 Task: Create a due date automation trigger when advanced on, 2 hours after a card is due add fields without custom field "Resume" set to a number lower or equal to 1 and lower or equal to 10.
Action: Mouse moved to (1369, 105)
Screenshot: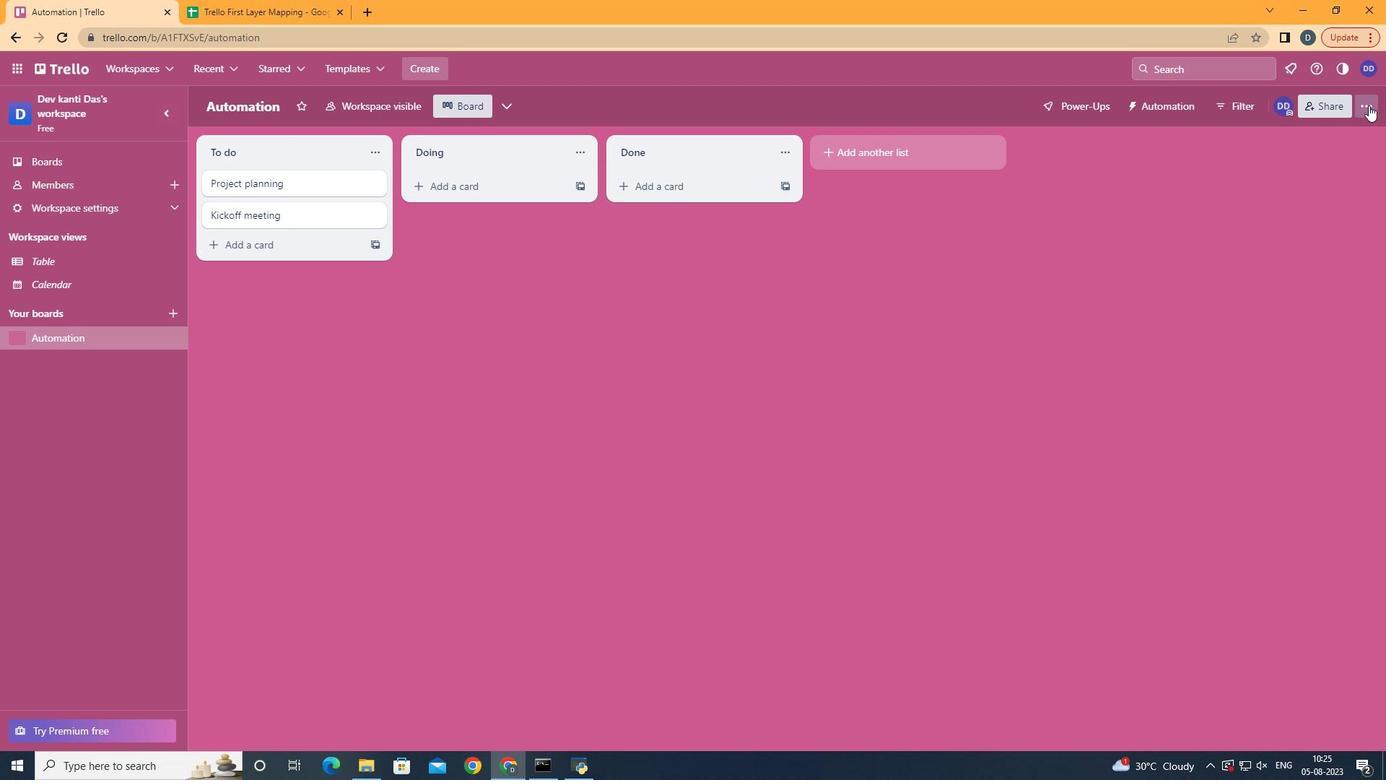 
Action: Mouse pressed left at (1369, 105)
Screenshot: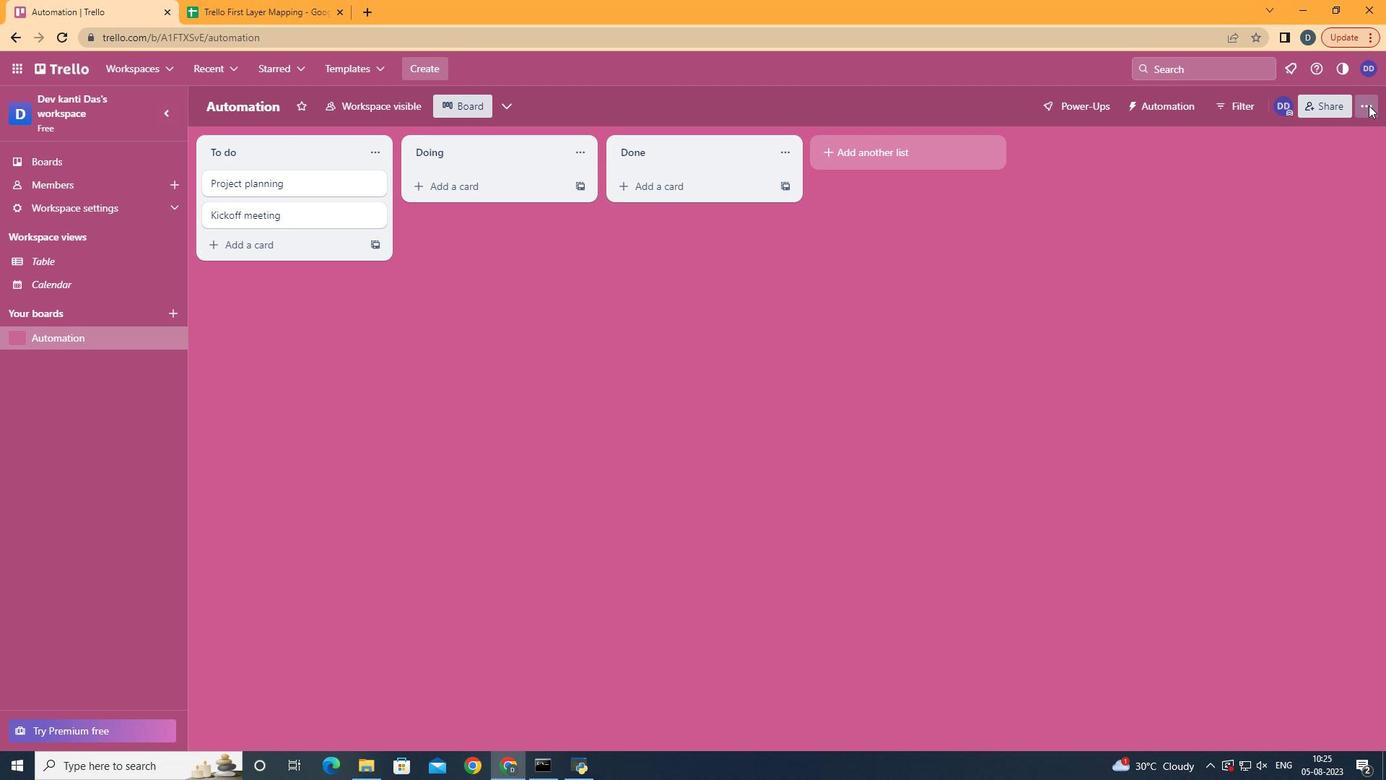 
Action: Mouse moved to (1251, 298)
Screenshot: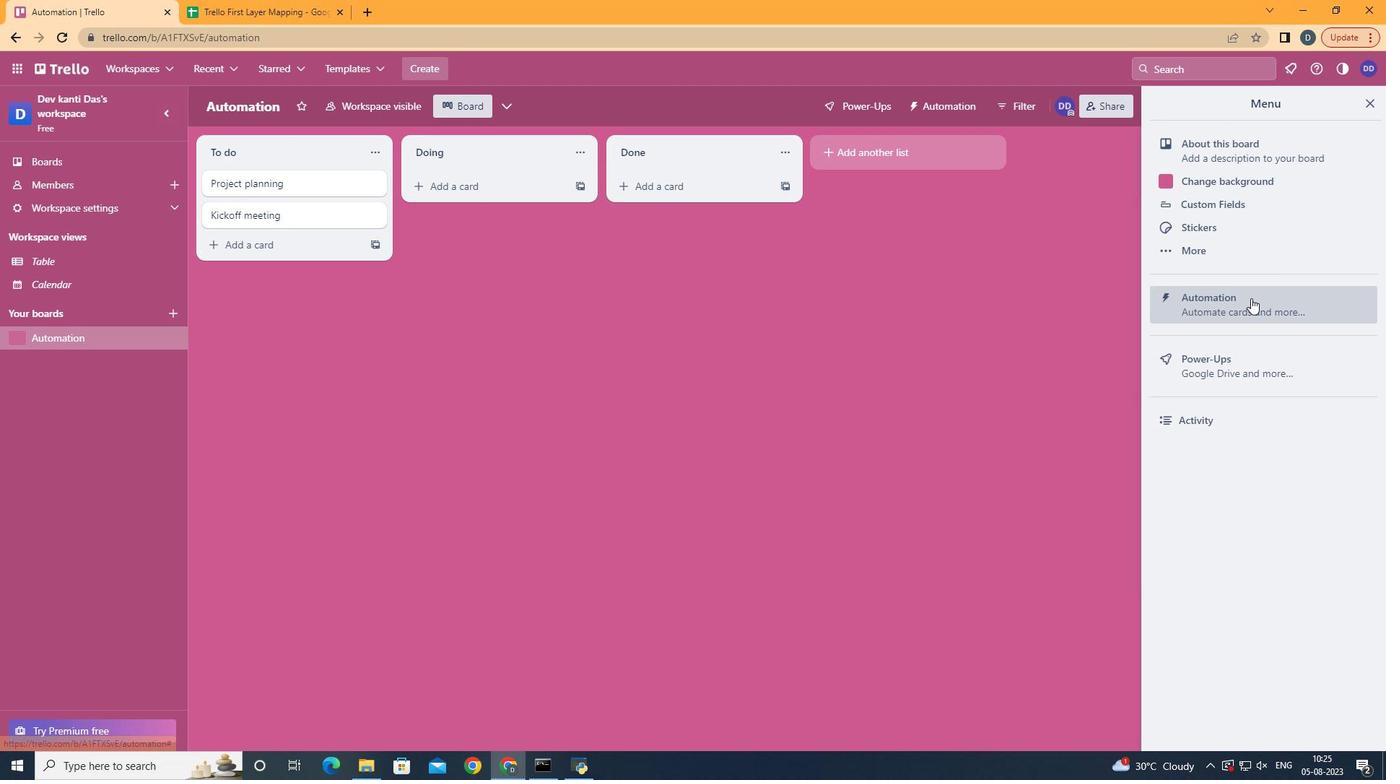 
Action: Mouse pressed left at (1251, 298)
Screenshot: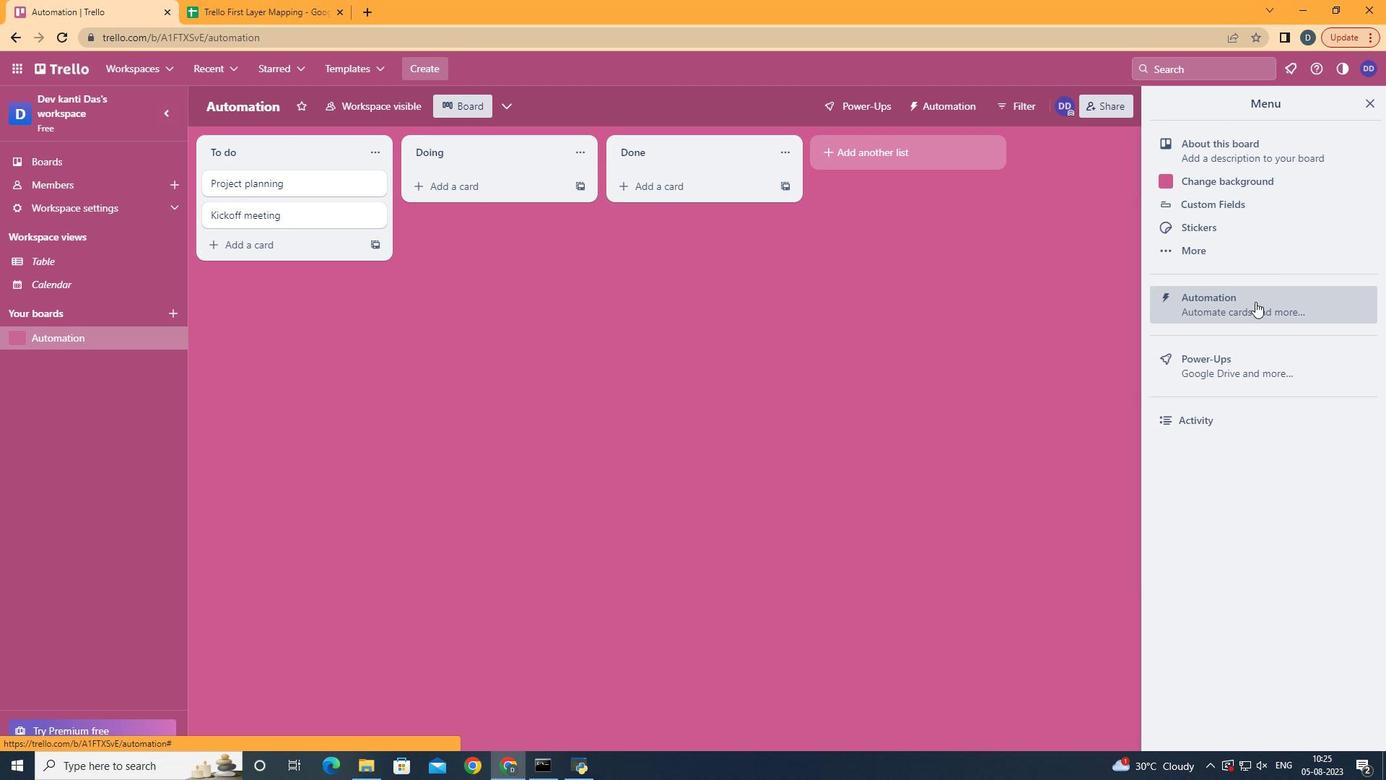 
Action: Mouse moved to (242, 299)
Screenshot: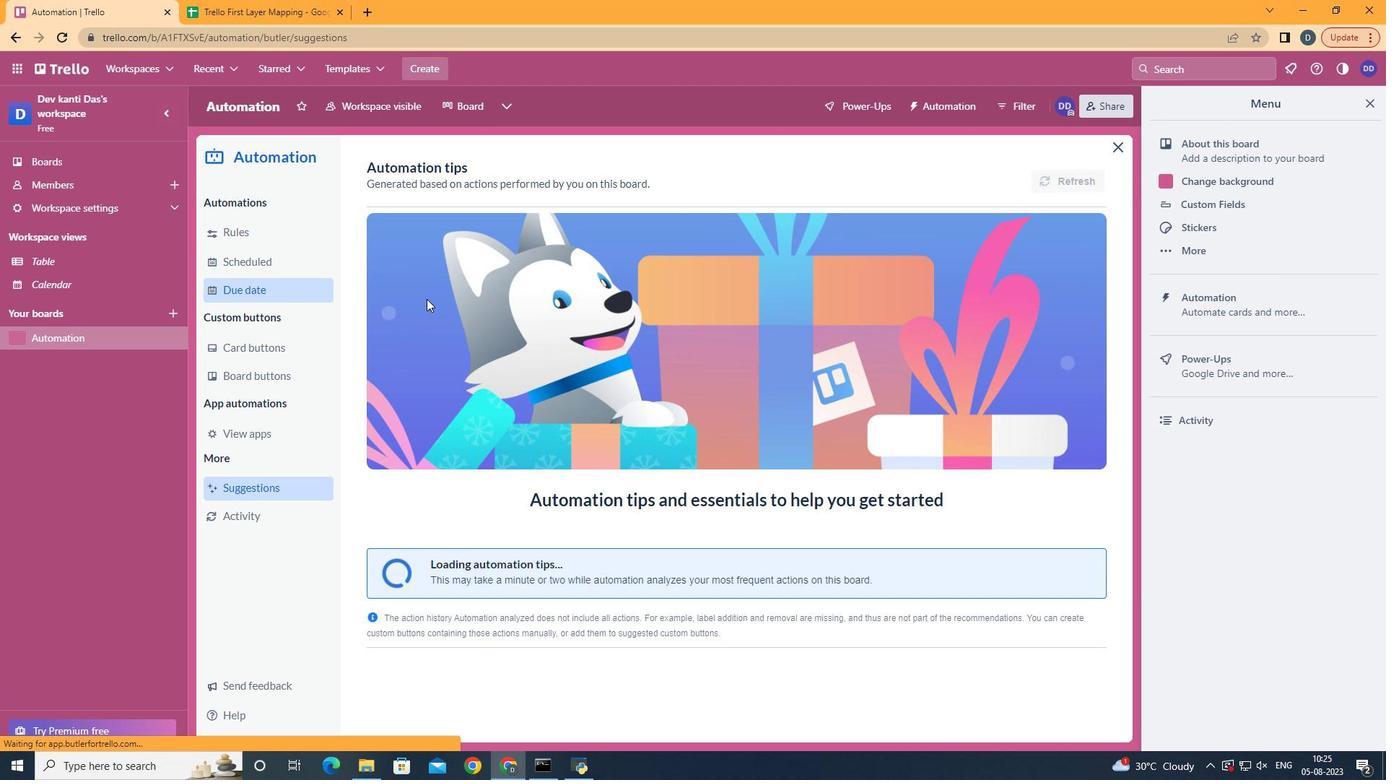 
Action: Mouse pressed left at (242, 299)
Screenshot: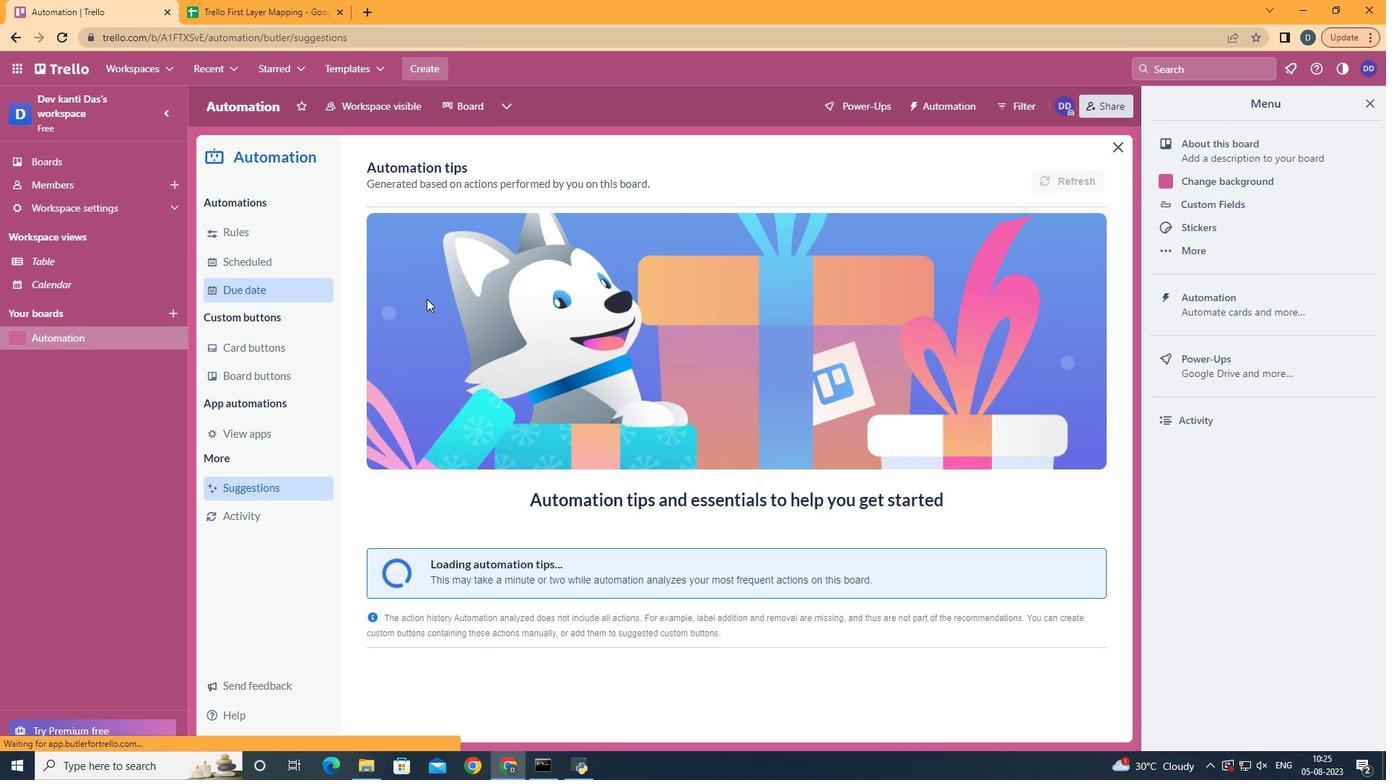 
Action: Mouse moved to (1032, 158)
Screenshot: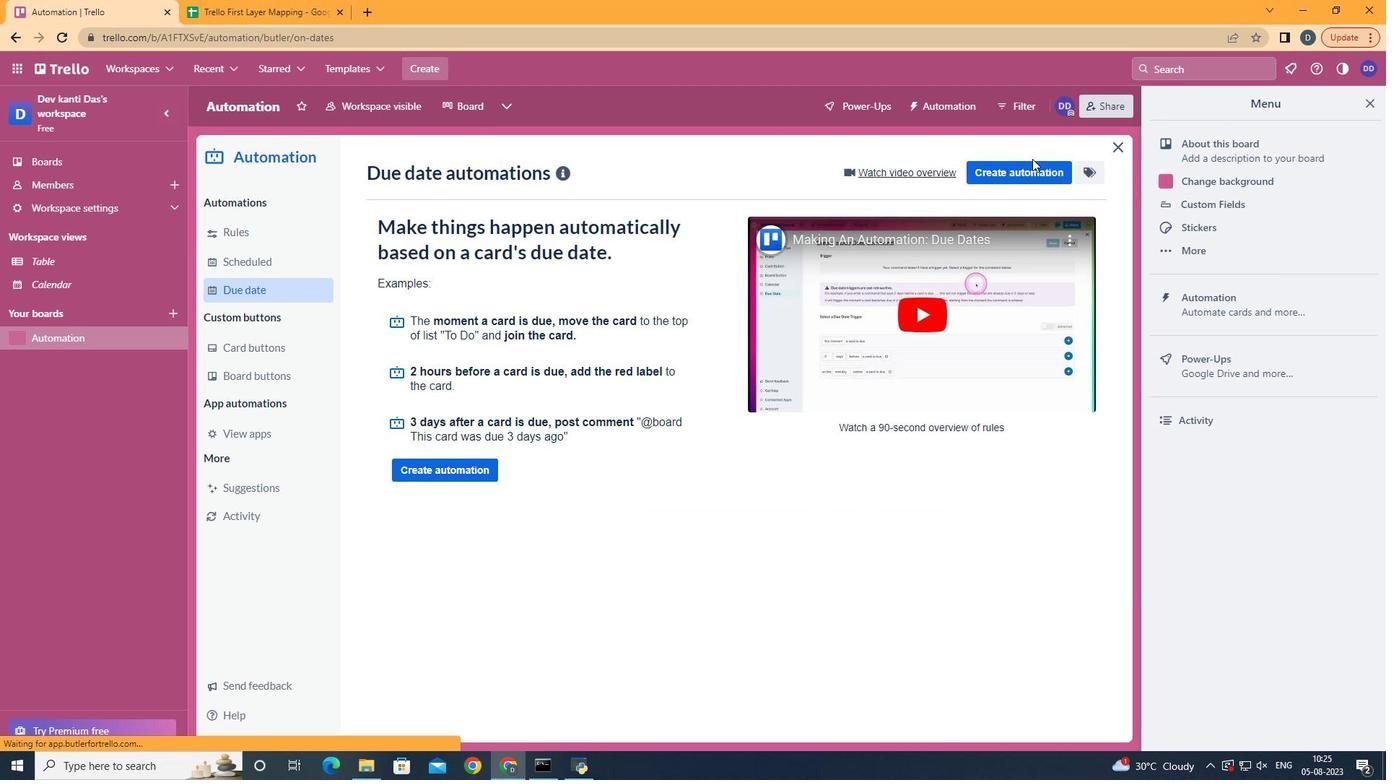 
Action: Mouse pressed left at (1032, 158)
Screenshot: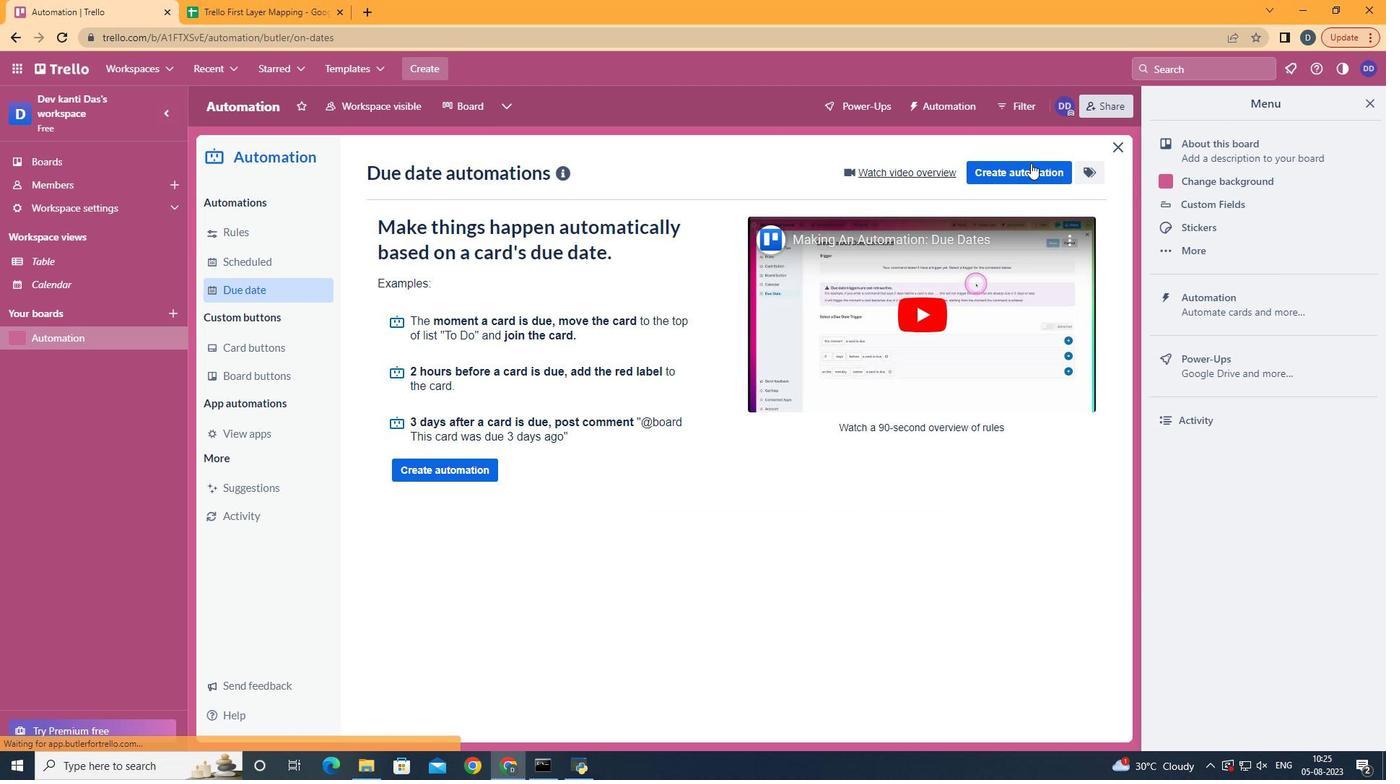 
Action: Mouse moved to (1030, 163)
Screenshot: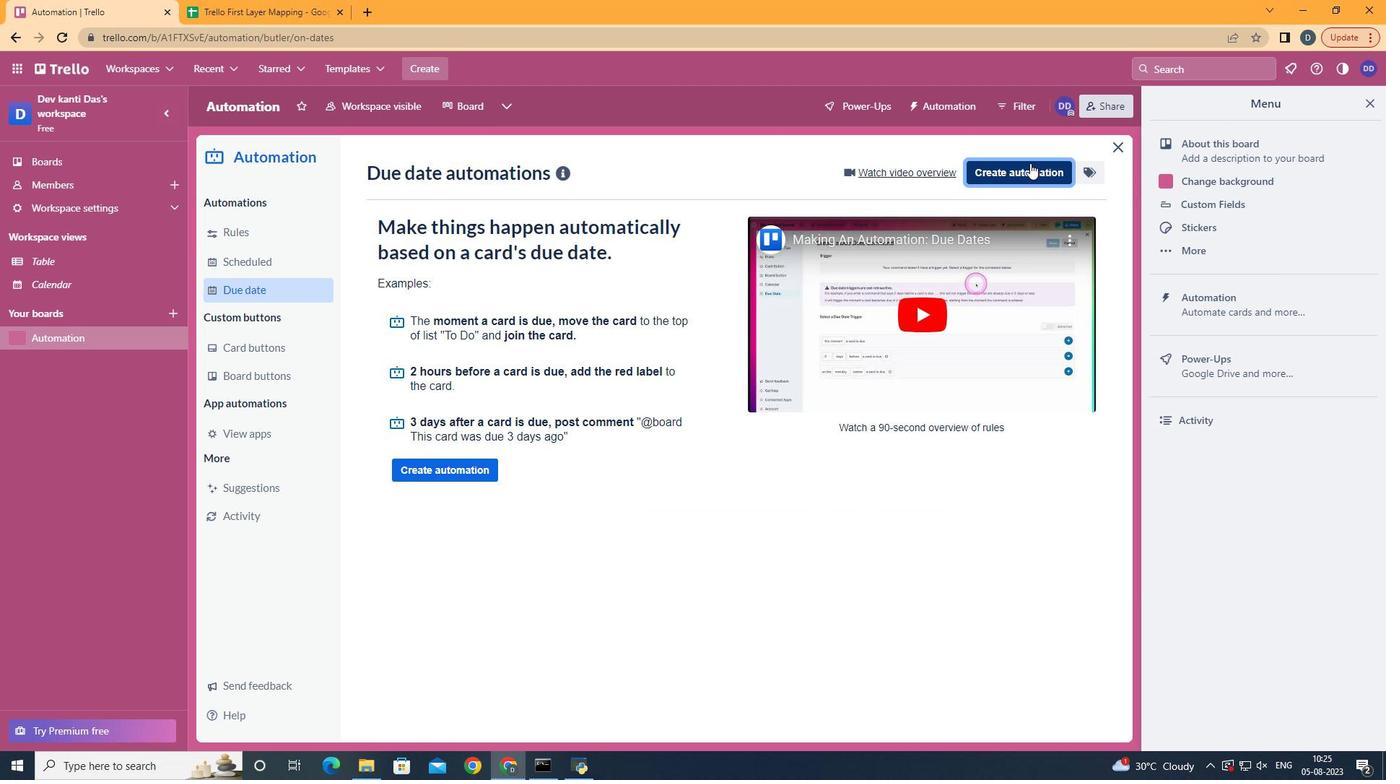 
Action: Mouse pressed left at (1030, 163)
Screenshot: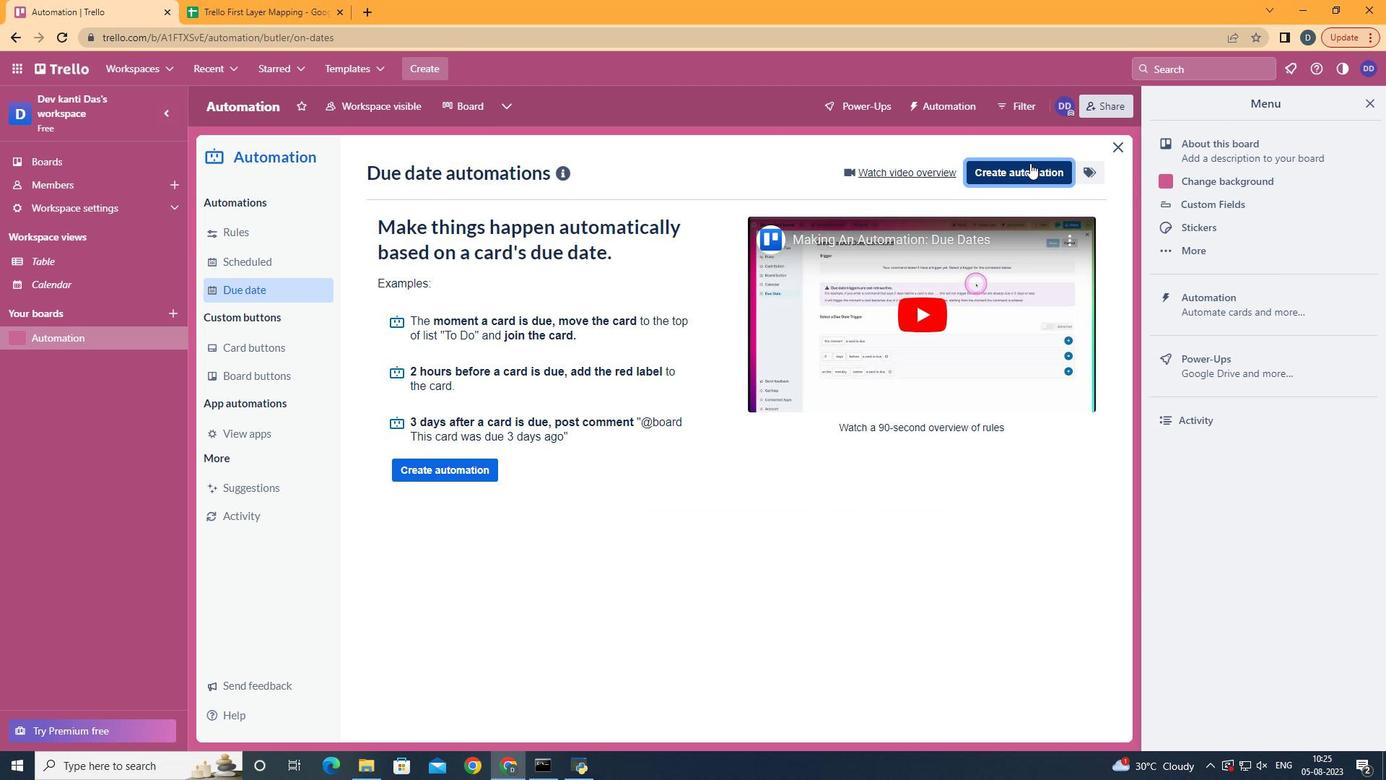 
Action: Mouse moved to (752, 309)
Screenshot: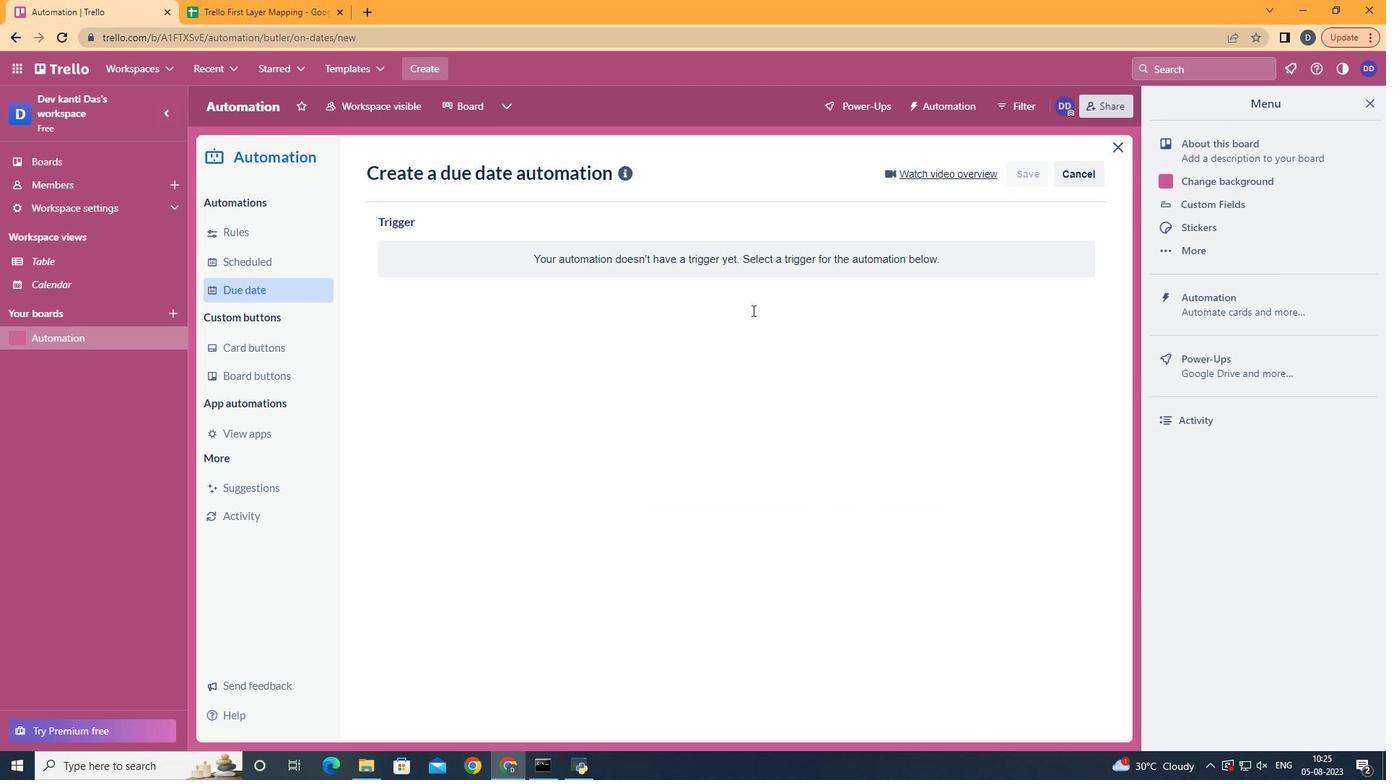 
Action: Mouse pressed left at (752, 309)
Screenshot: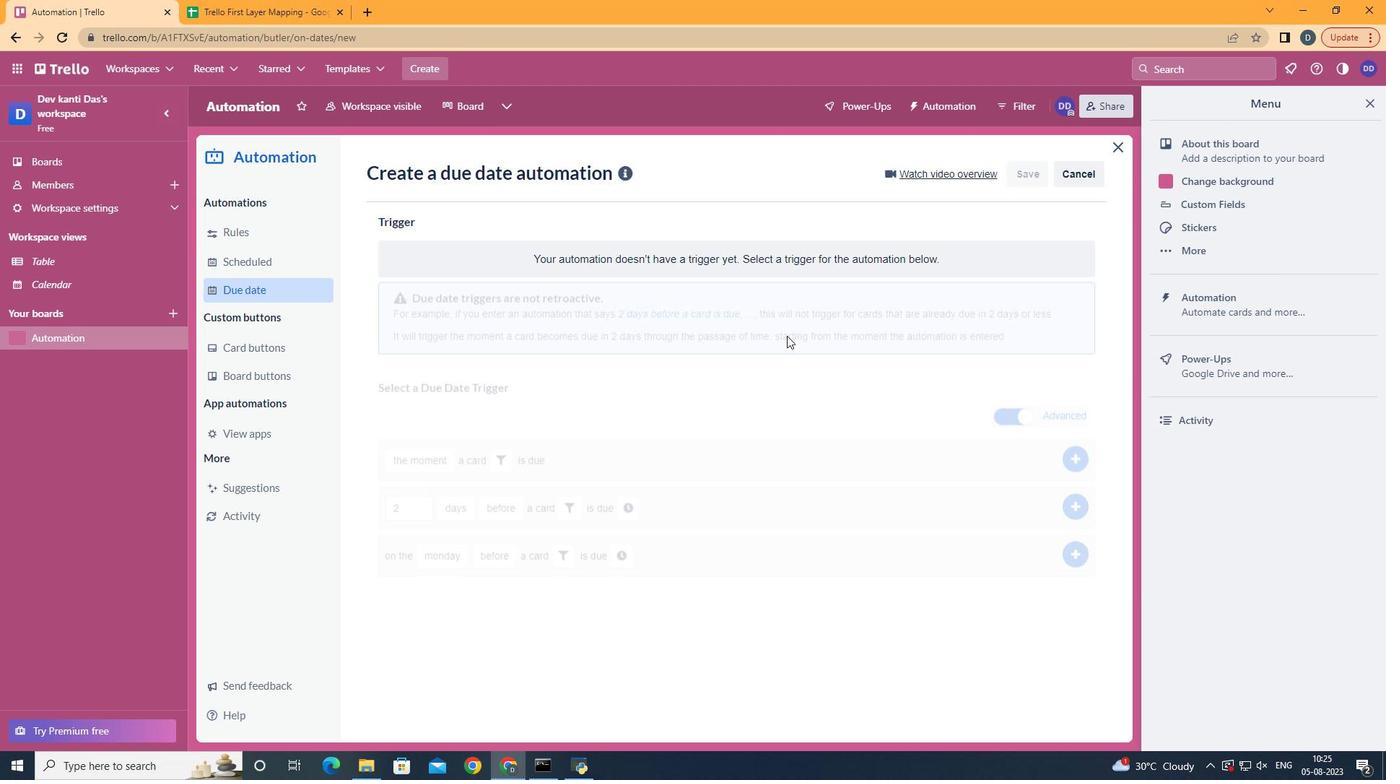 
Action: Mouse moved to (472, 617)
Screenshot: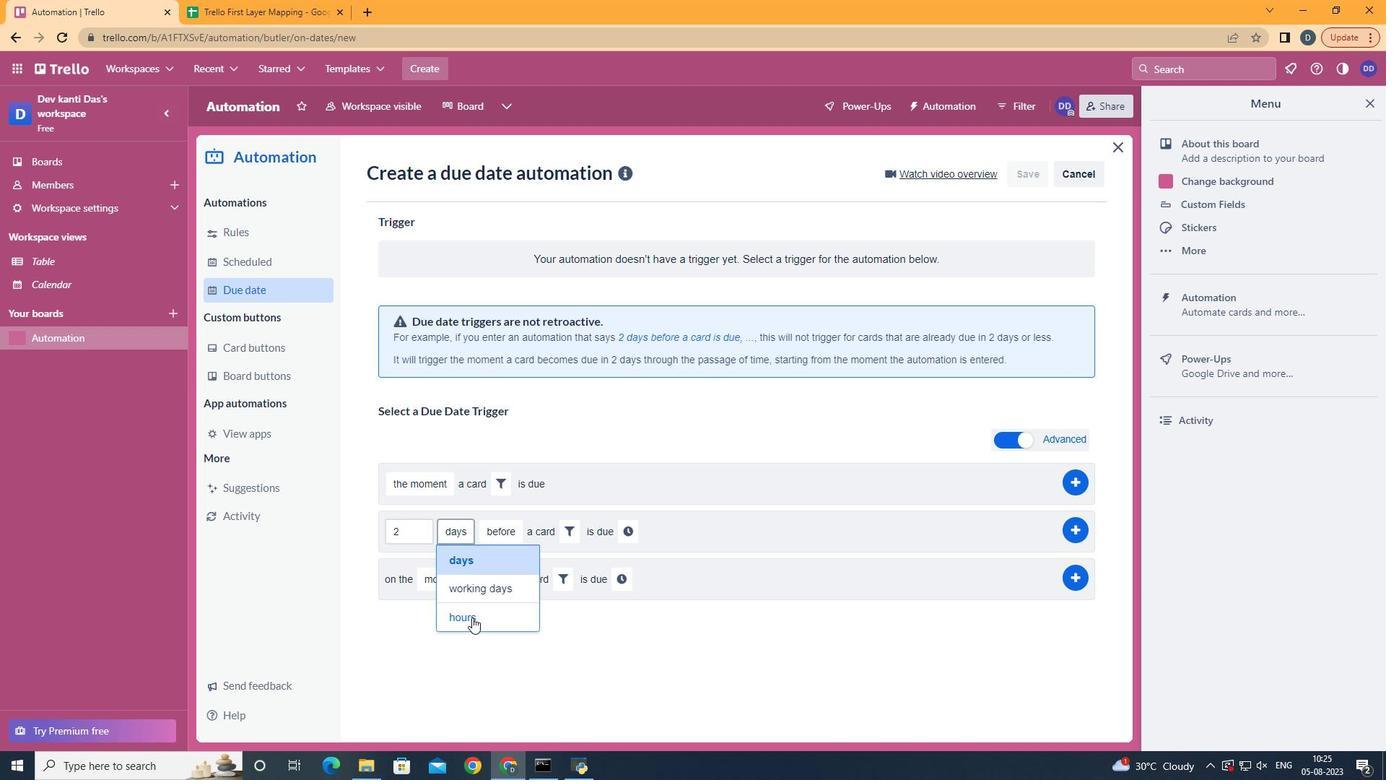 
Action: Mouse pressed left at (472, 617)
Screenshot: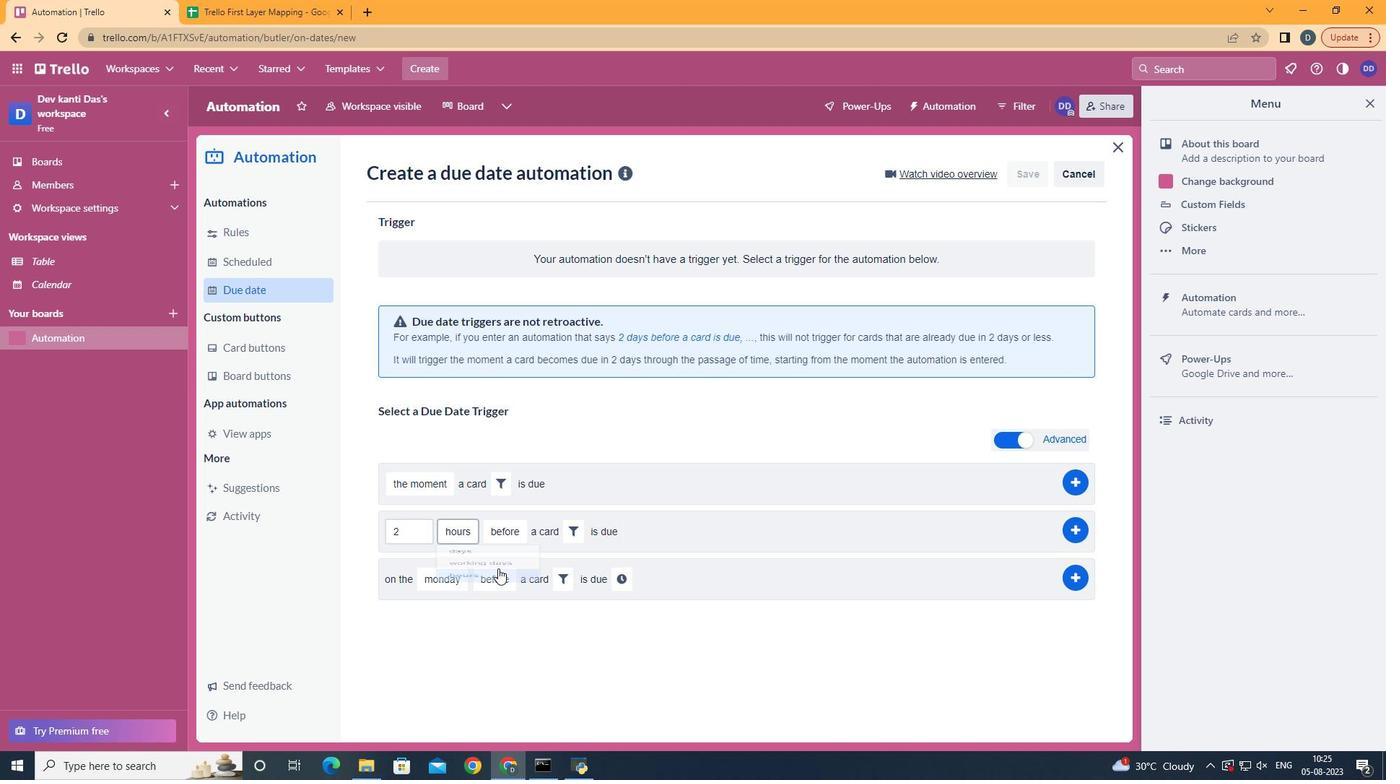 
Action: Mouse moved to (512, 580)
Screenshot: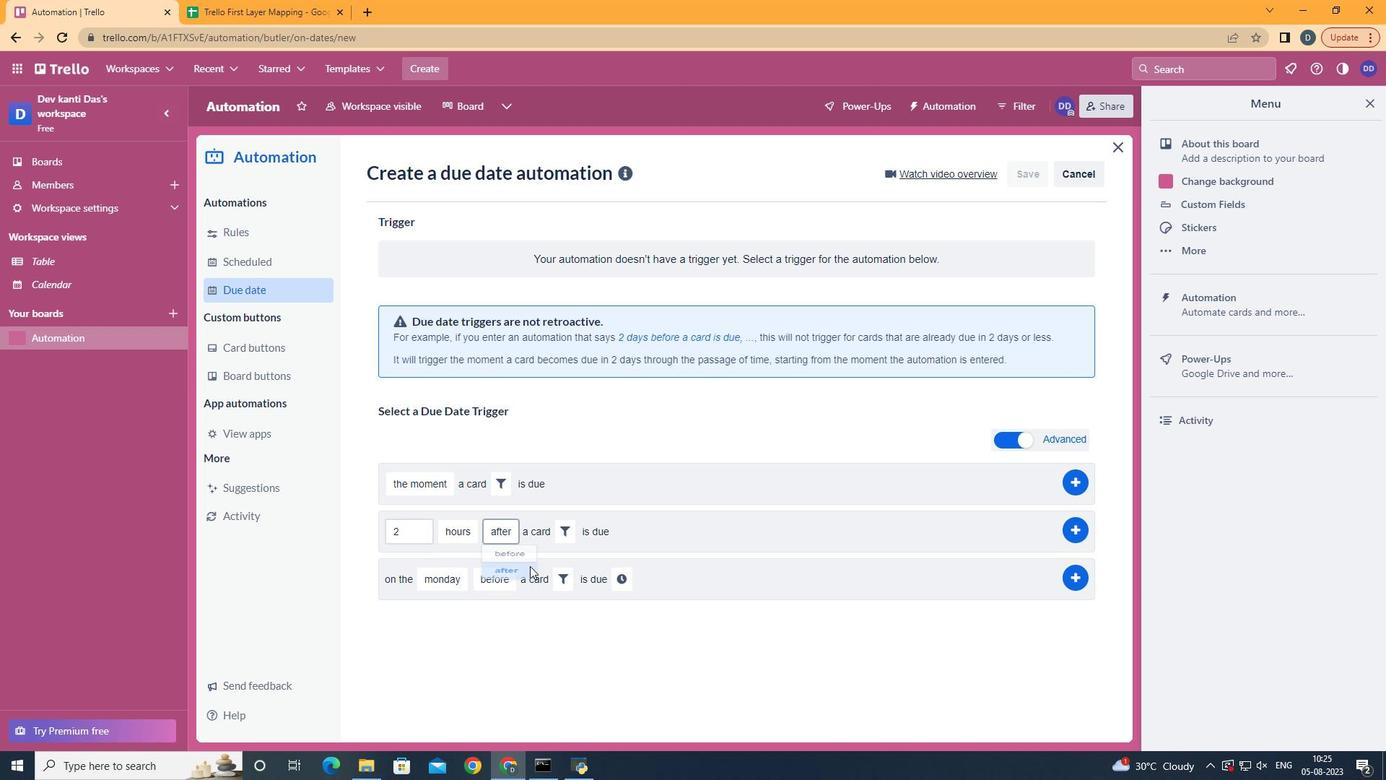 
Action: Mouse pressed left at (512, 580)
Screenshot: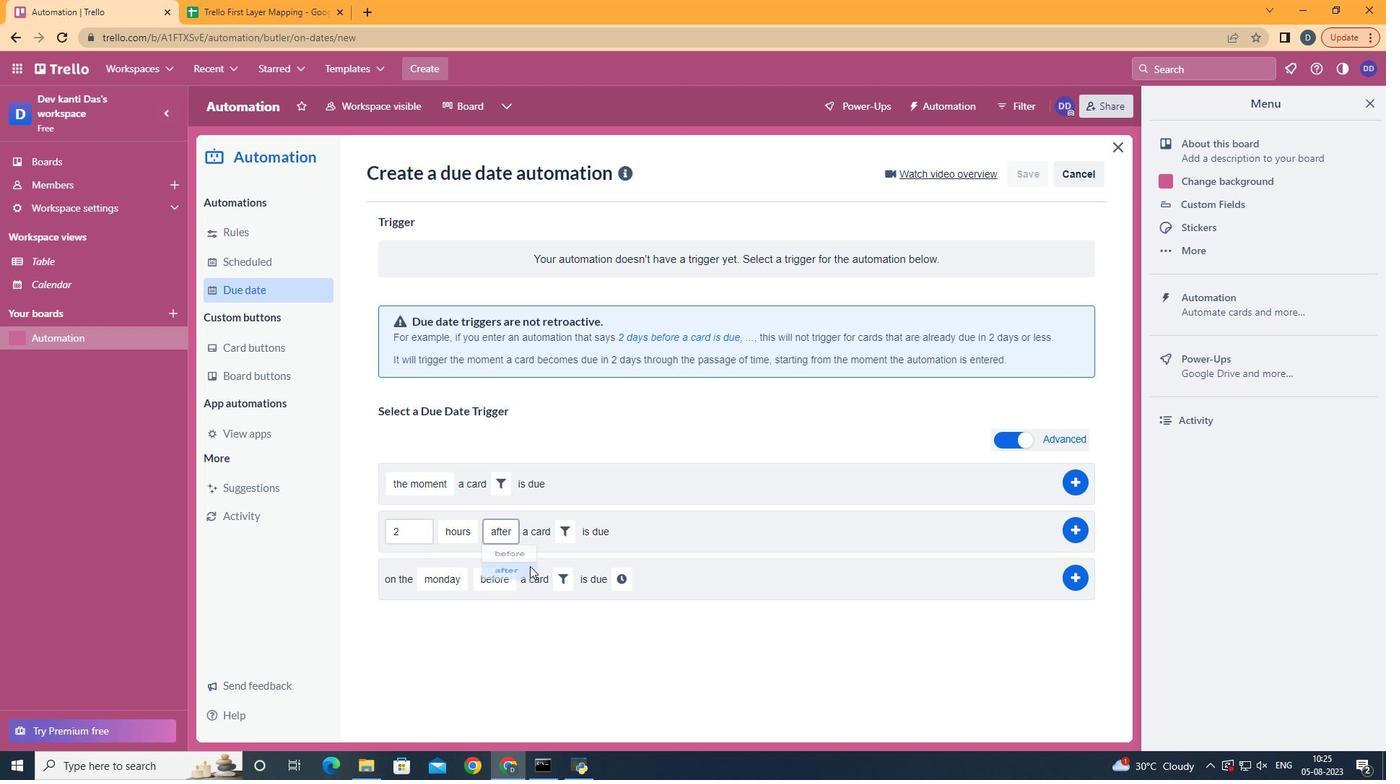
Action: Mouse moved to (565, 530)
Screenshot: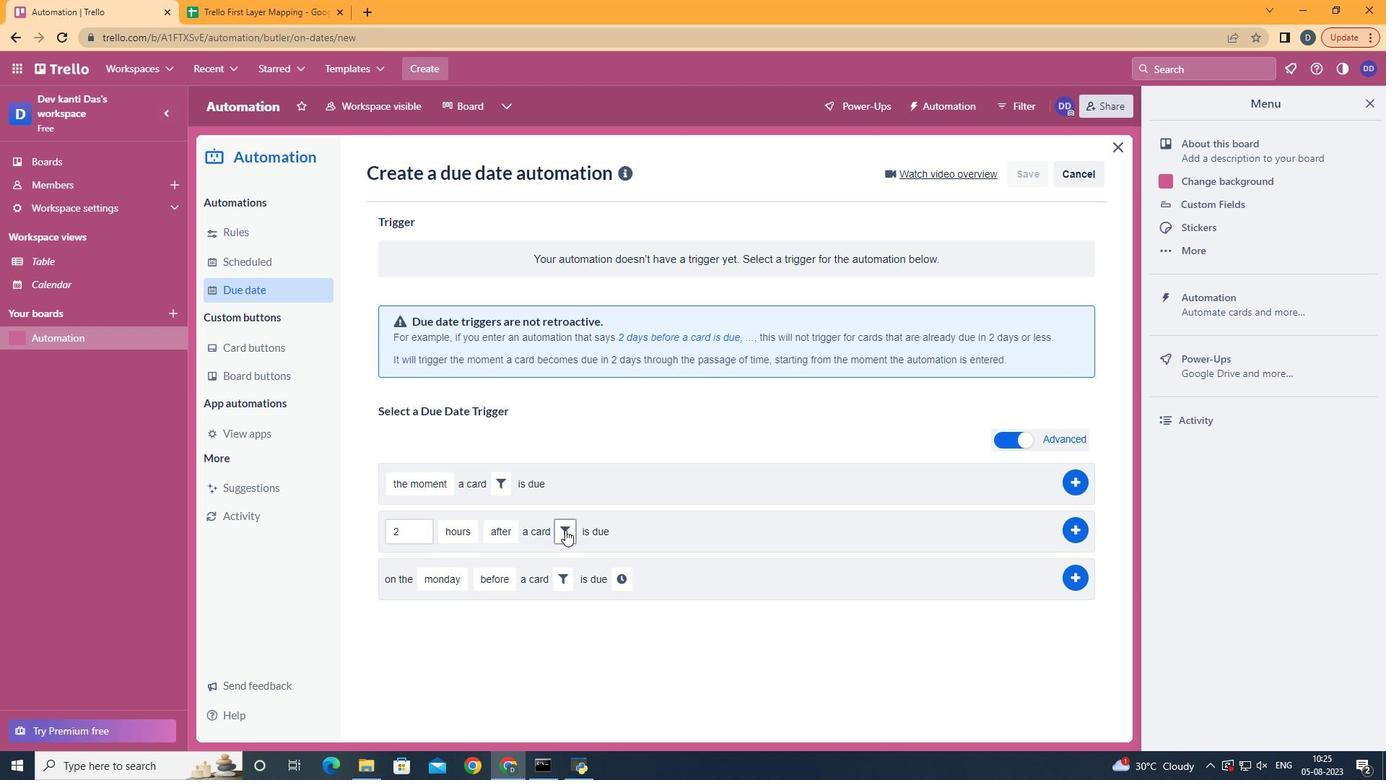 
Action: Mouse pressed left at (565, 530)
Screenshot: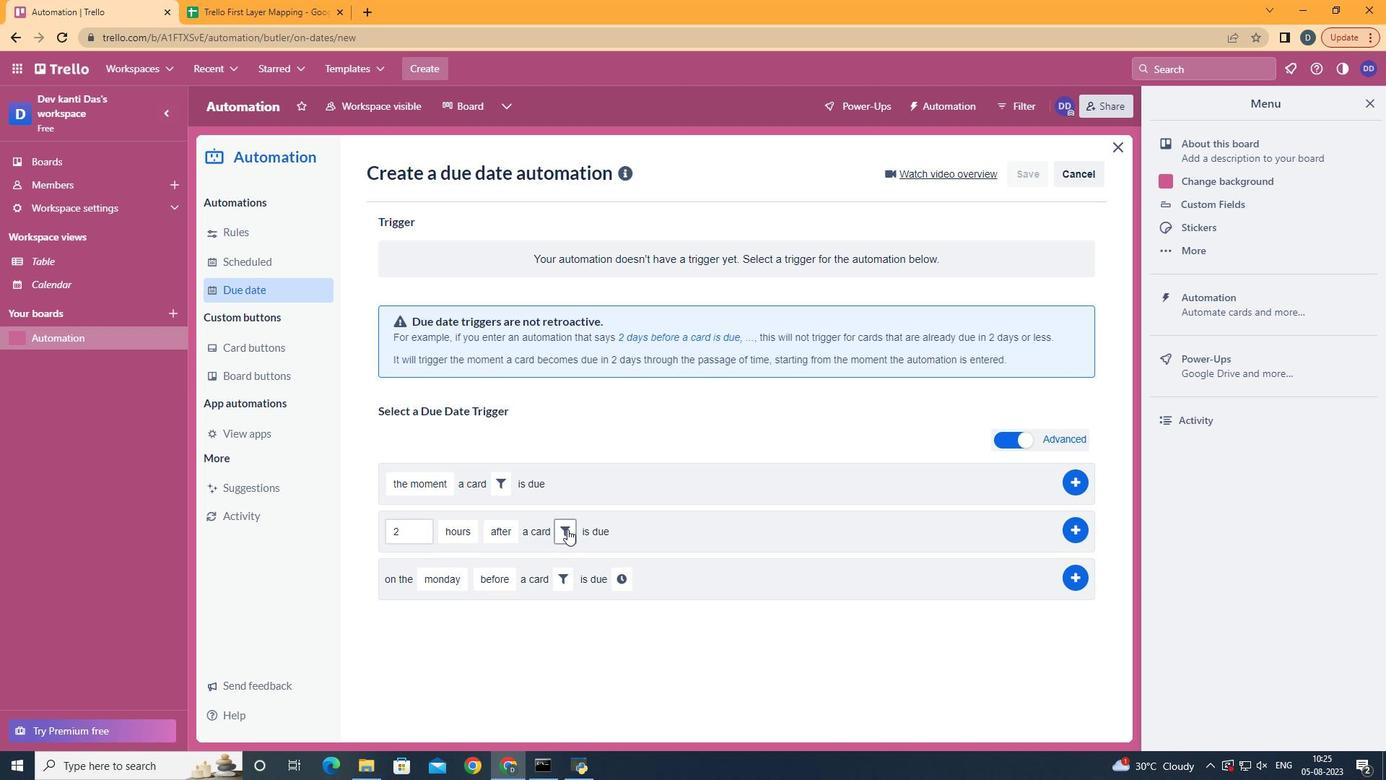 
Action: Mouse moved to (785, 576)
Screenshot: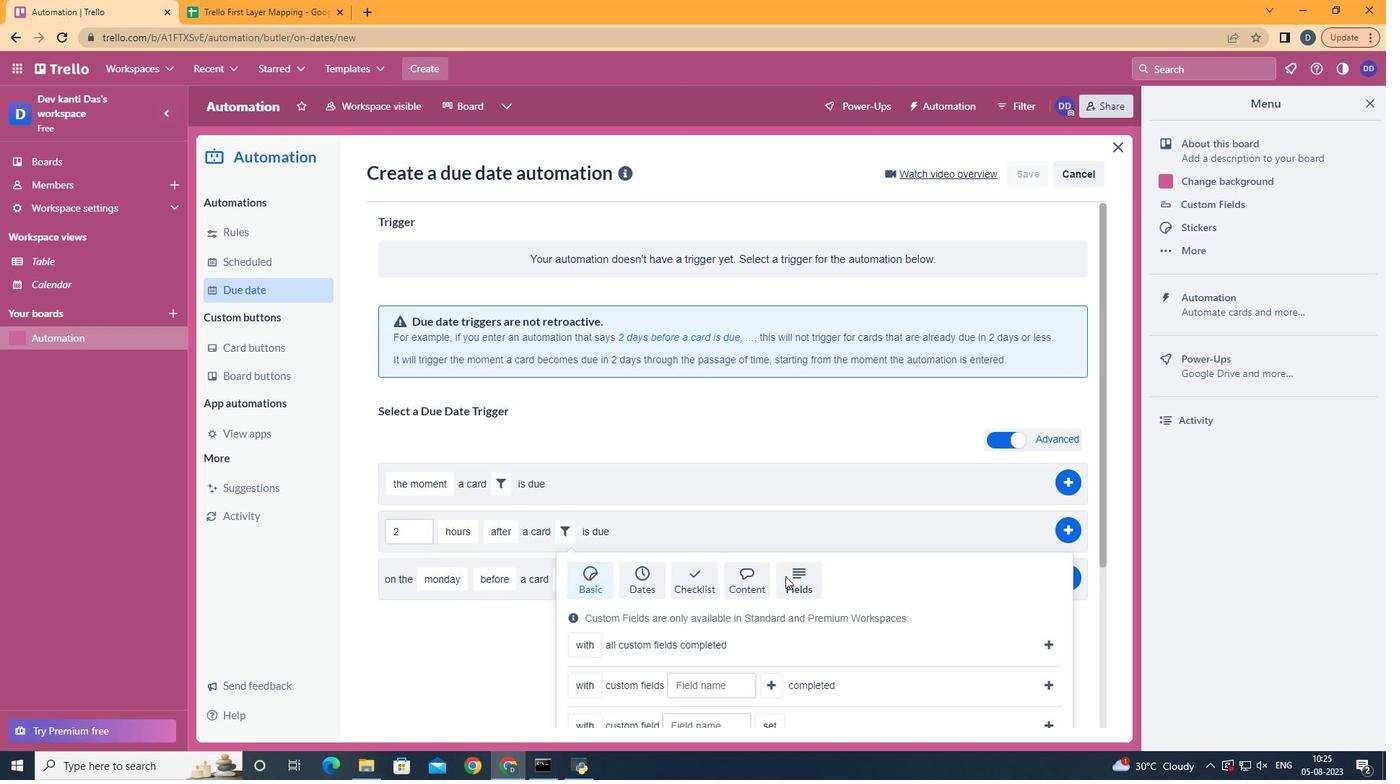 
Action: Mouse pressed left at (785, 576)
Screenshot: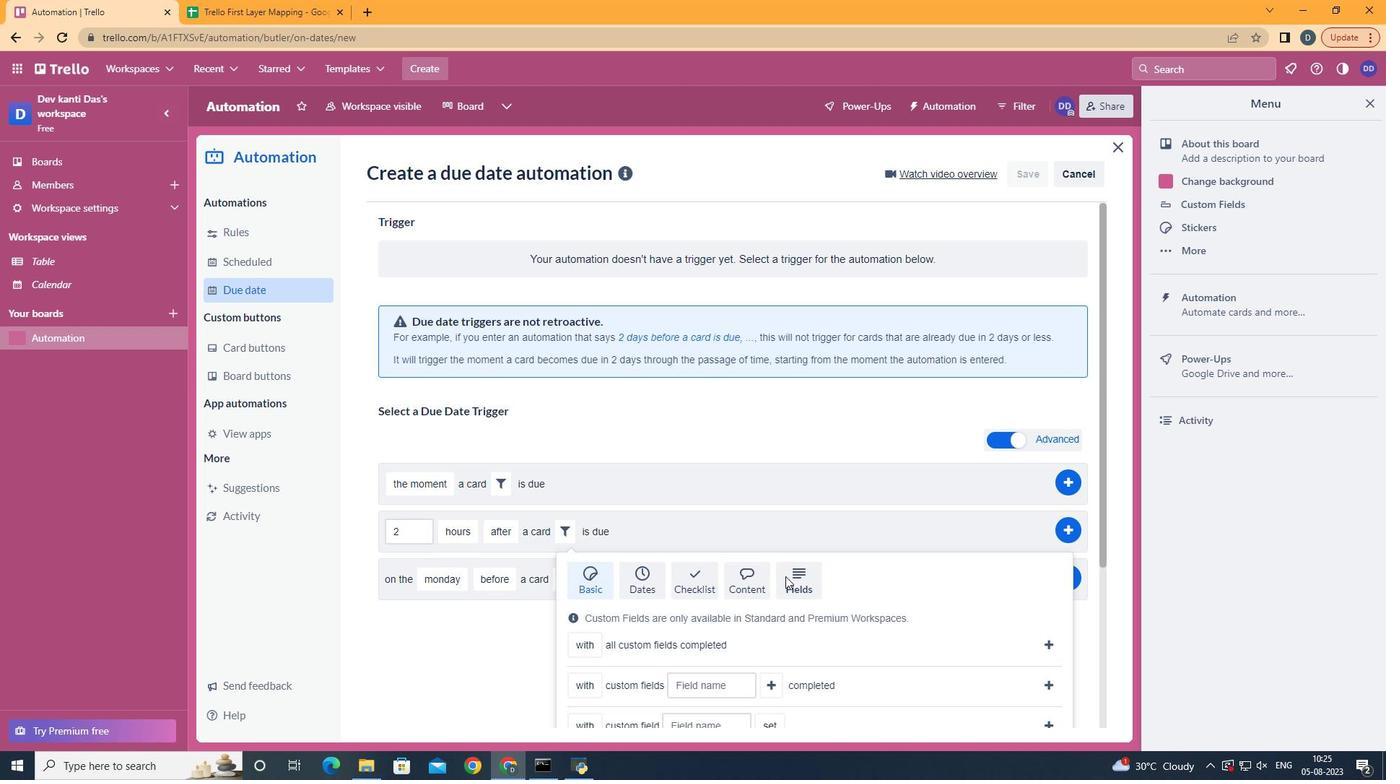 
Action: Mouse moved to (819, 527)
Screenshot: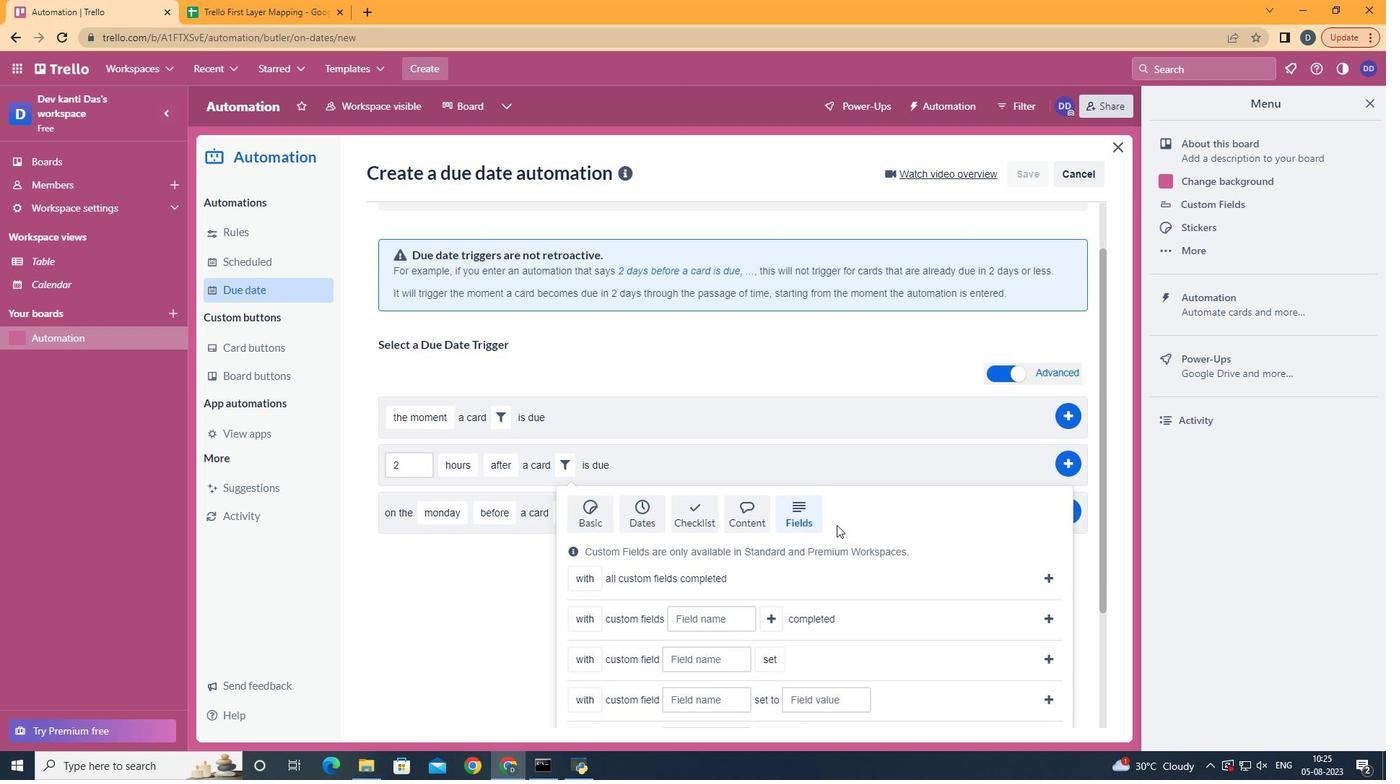 
Action: Mouse scrolled (819, 526) with delta (0, 0)
Screenshot: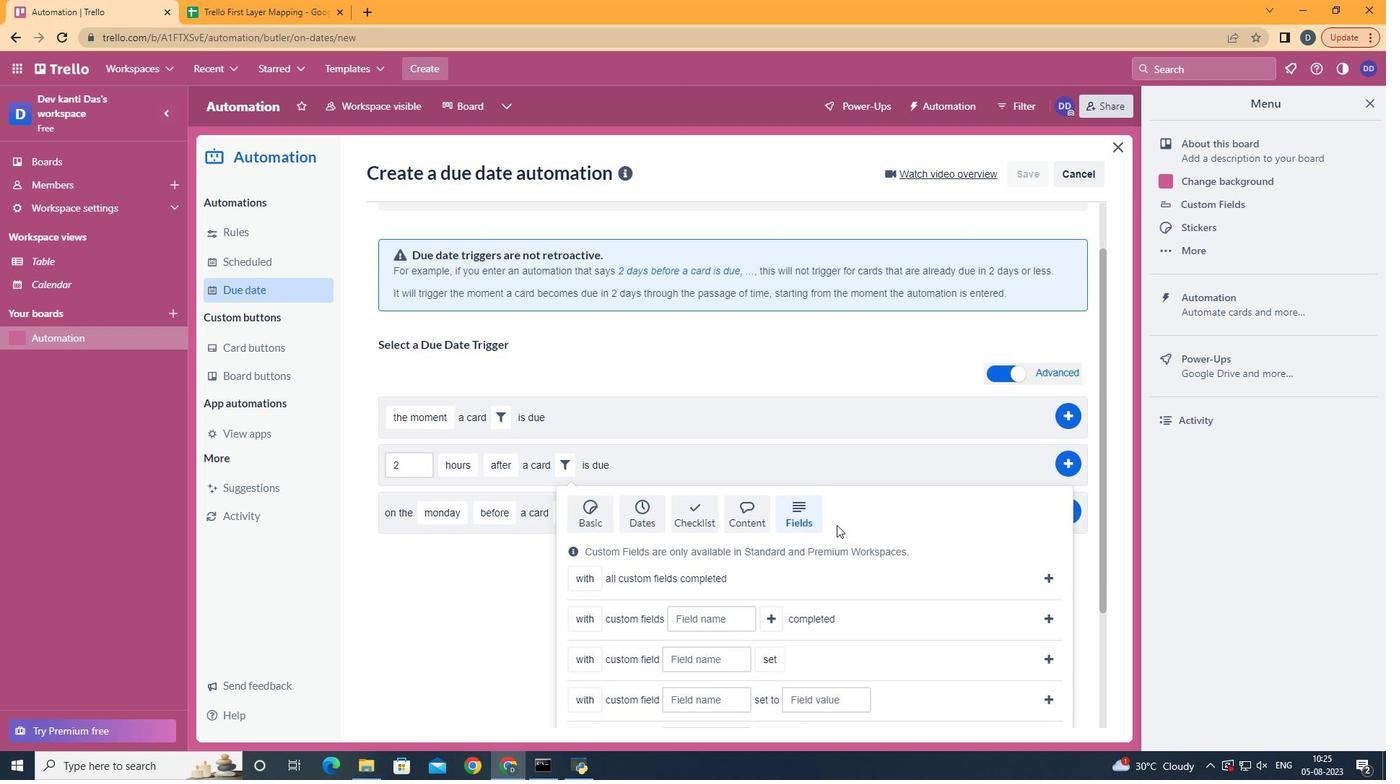 
Action: Mouse scrolled (819, 526) with delta (0, 0)
Screenshot: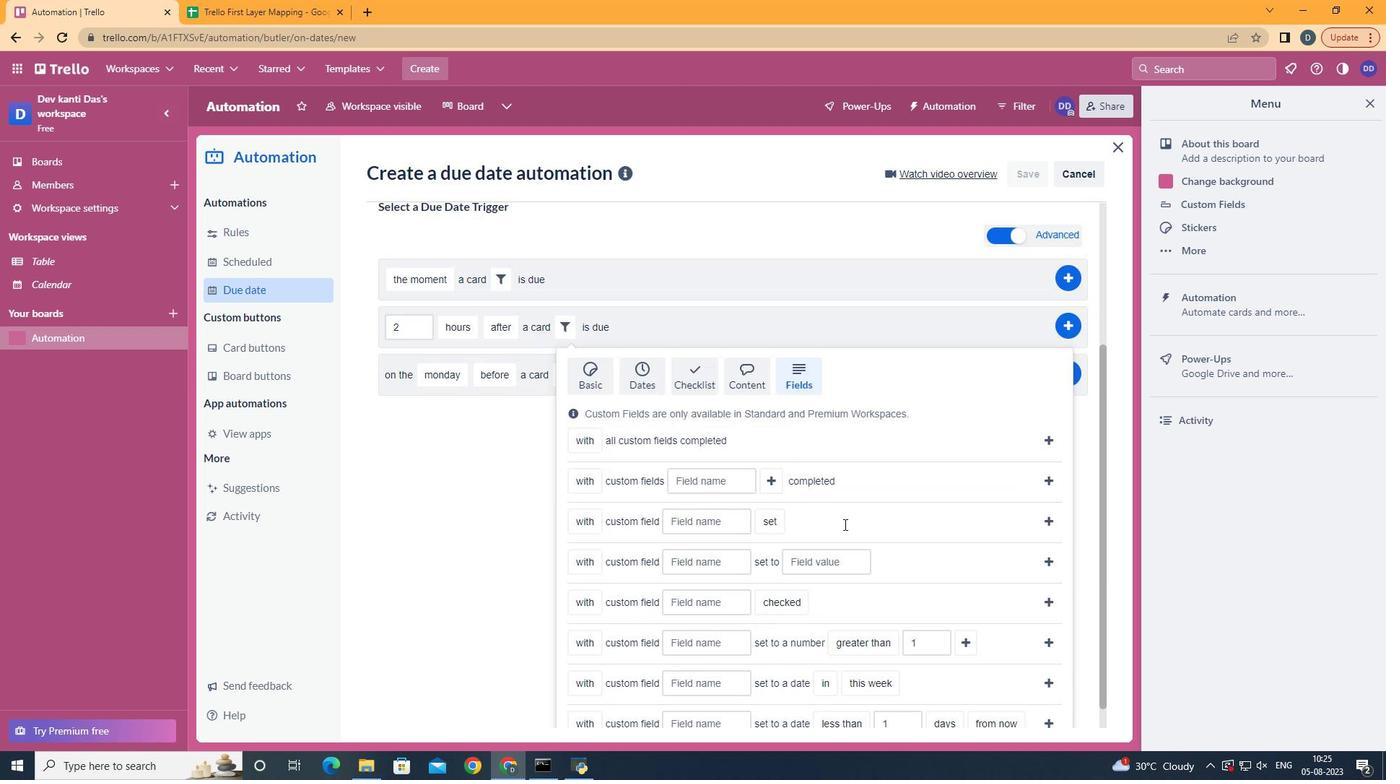 
Action: Mouse scrolled (819, 526) with delta (0, 0)
Screenshot: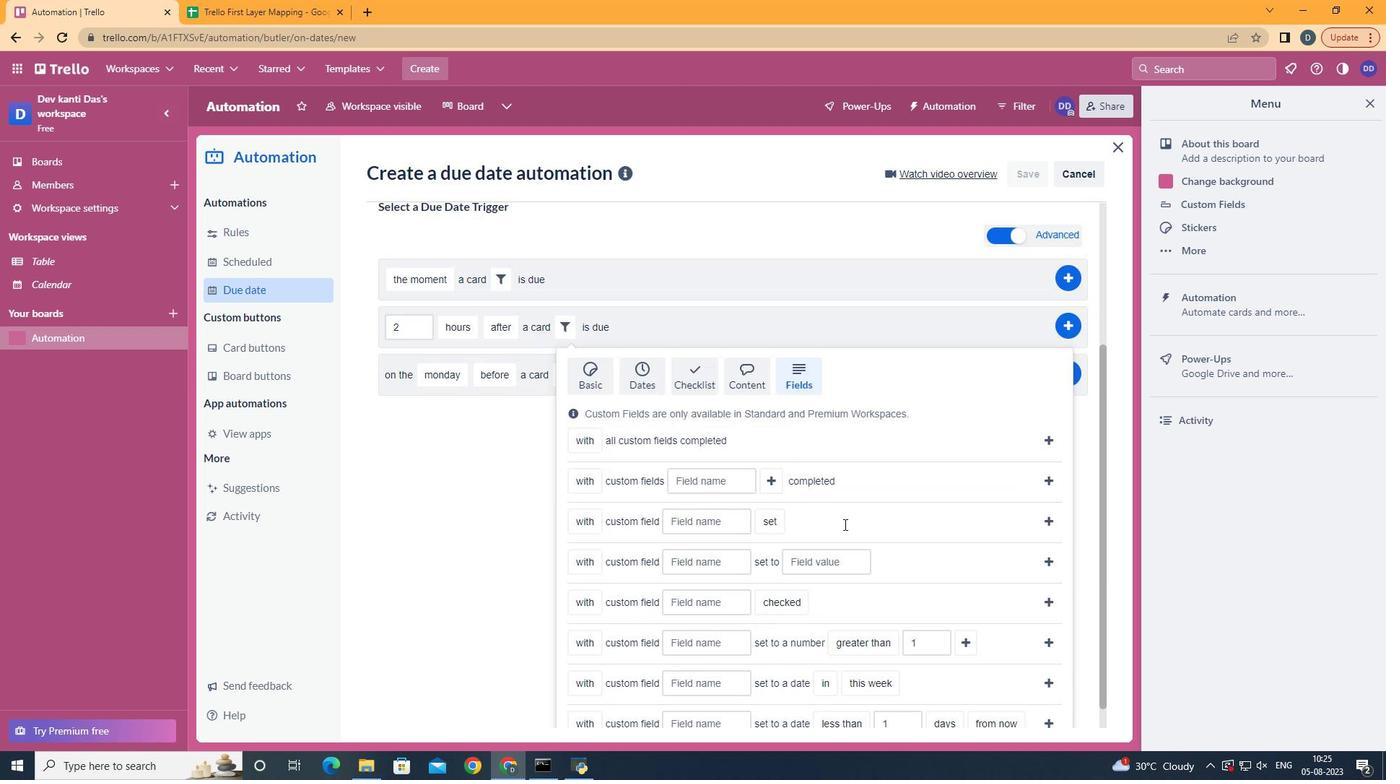 
Action: Mouse scrolled (819, 526) with delta (0, 0)
Screenshot: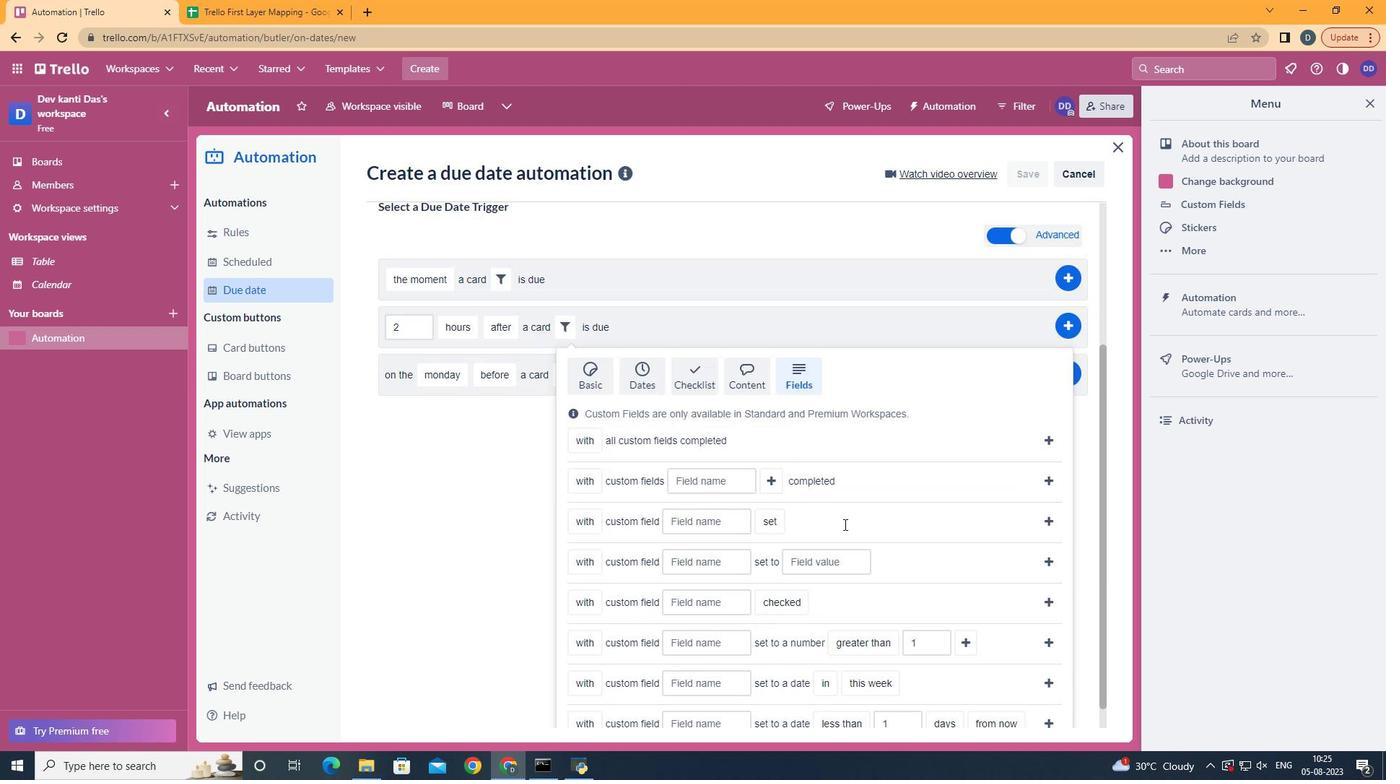 
Action: Mouse scrolled (819, 526) with delta (0, 0)
Screenshot: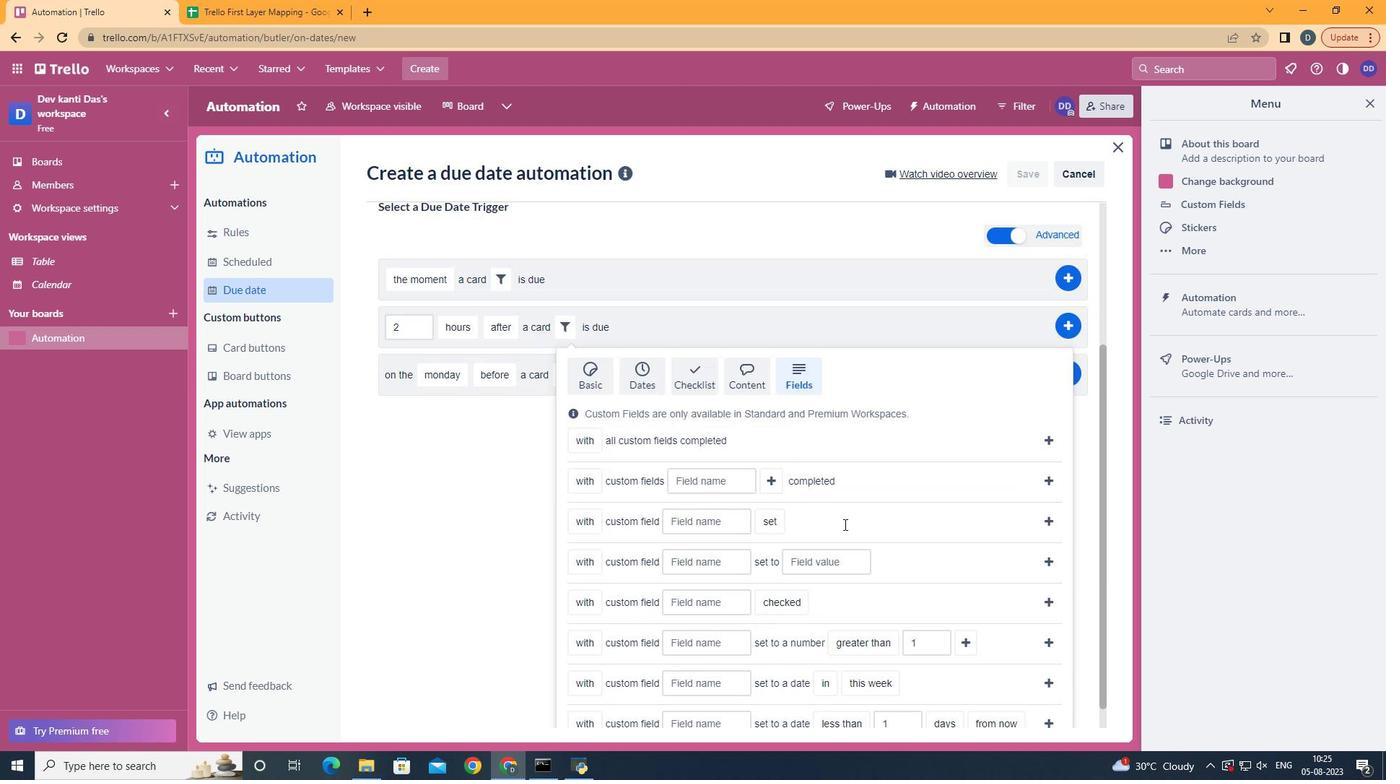 
Action: Mouse moved to (598, 668)
Screenshot: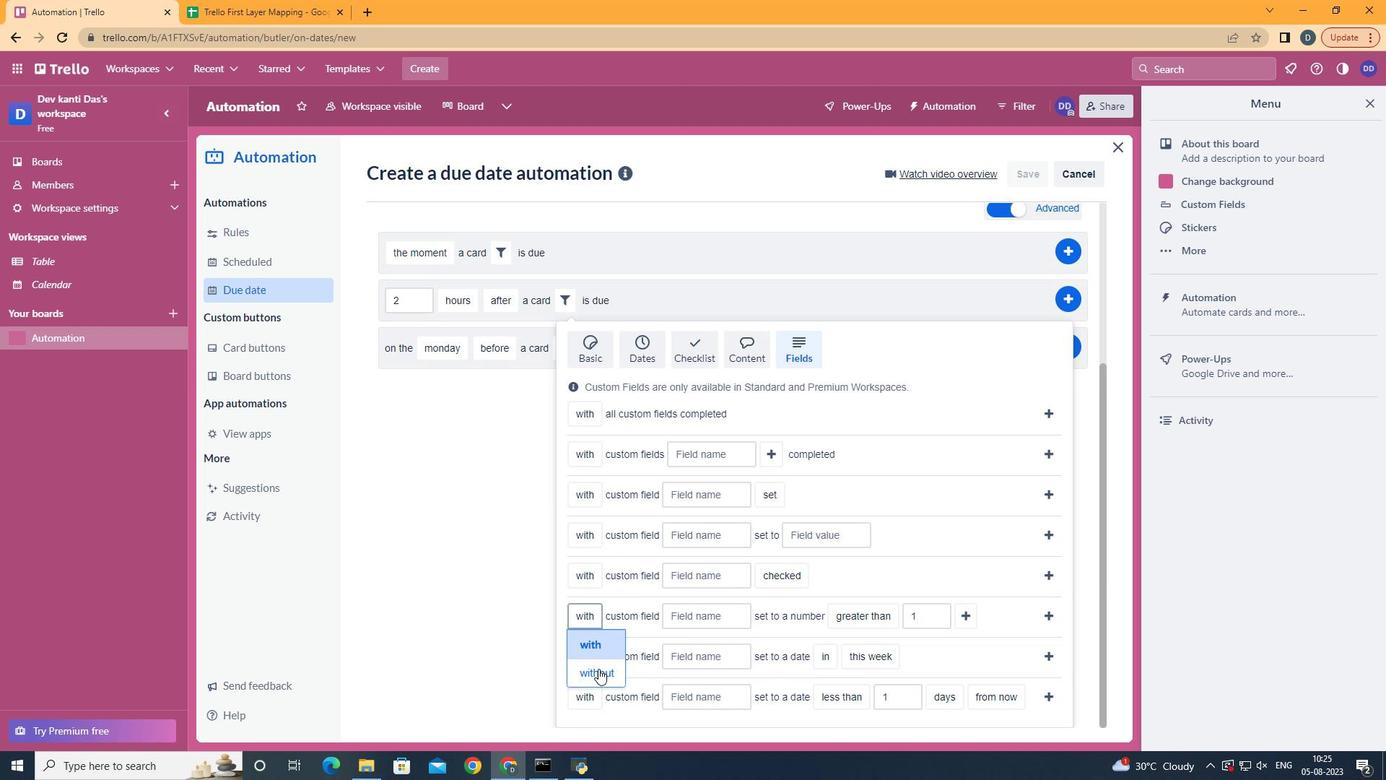 
Action: Mouse pressed left at (598, 668)
Screenshot: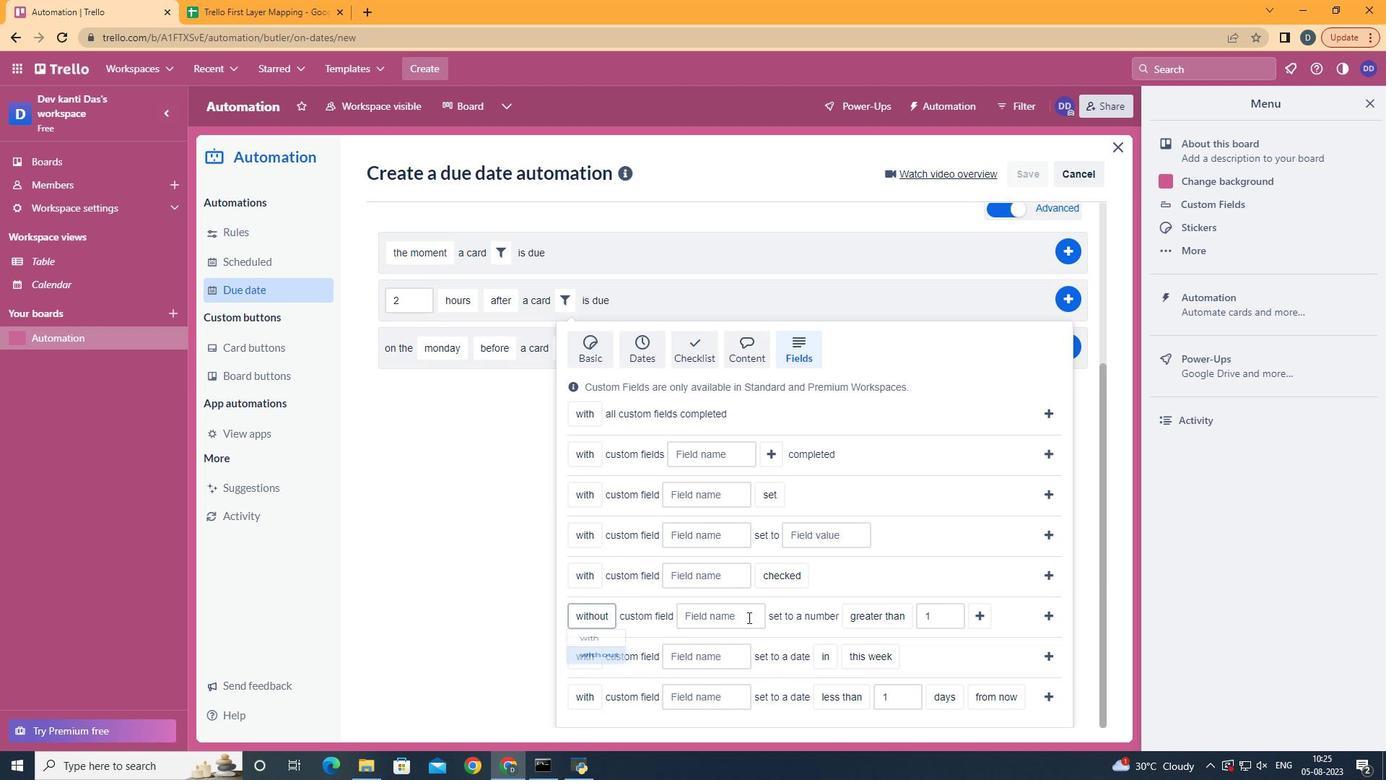 
Action: Mouse moved to (748, 616)
Screenshot: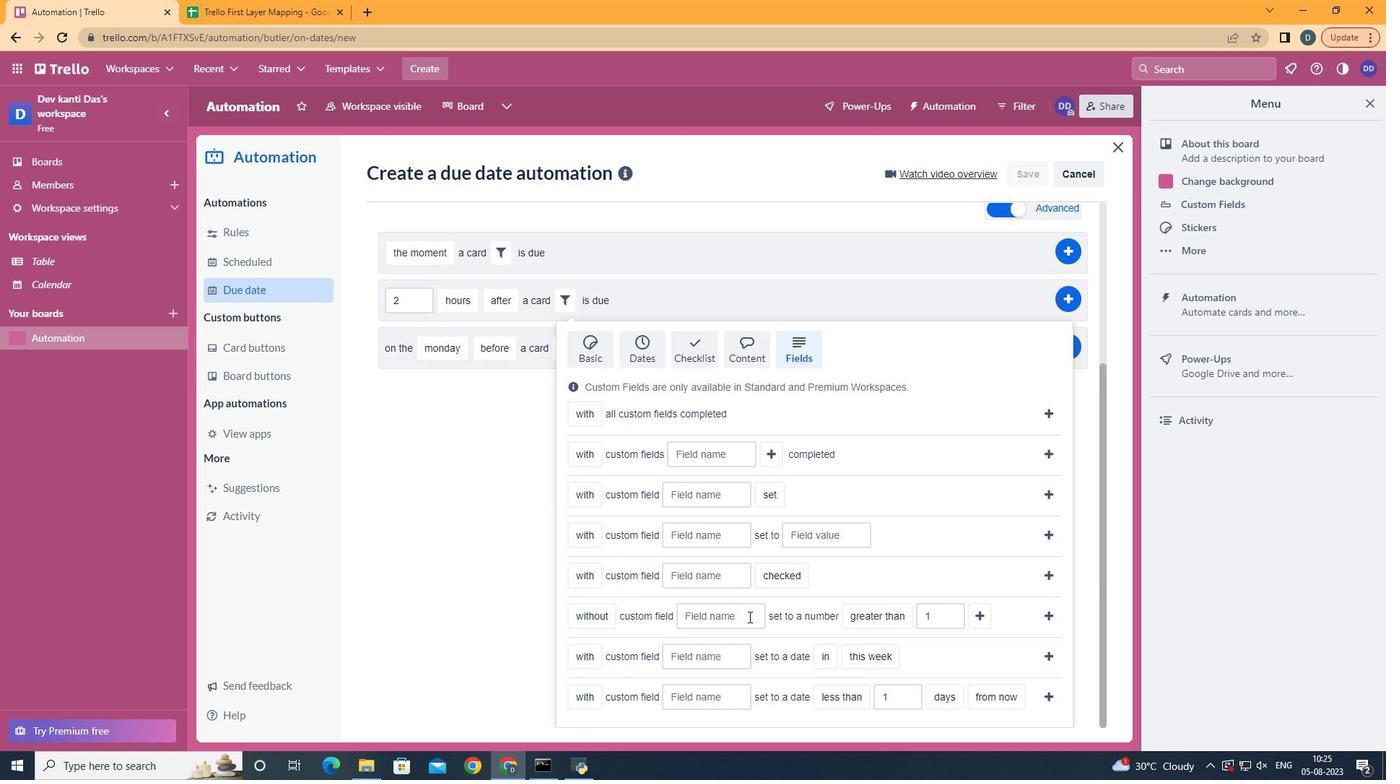 
Action: Mouse pressed left at (748, 616)
Screenshot: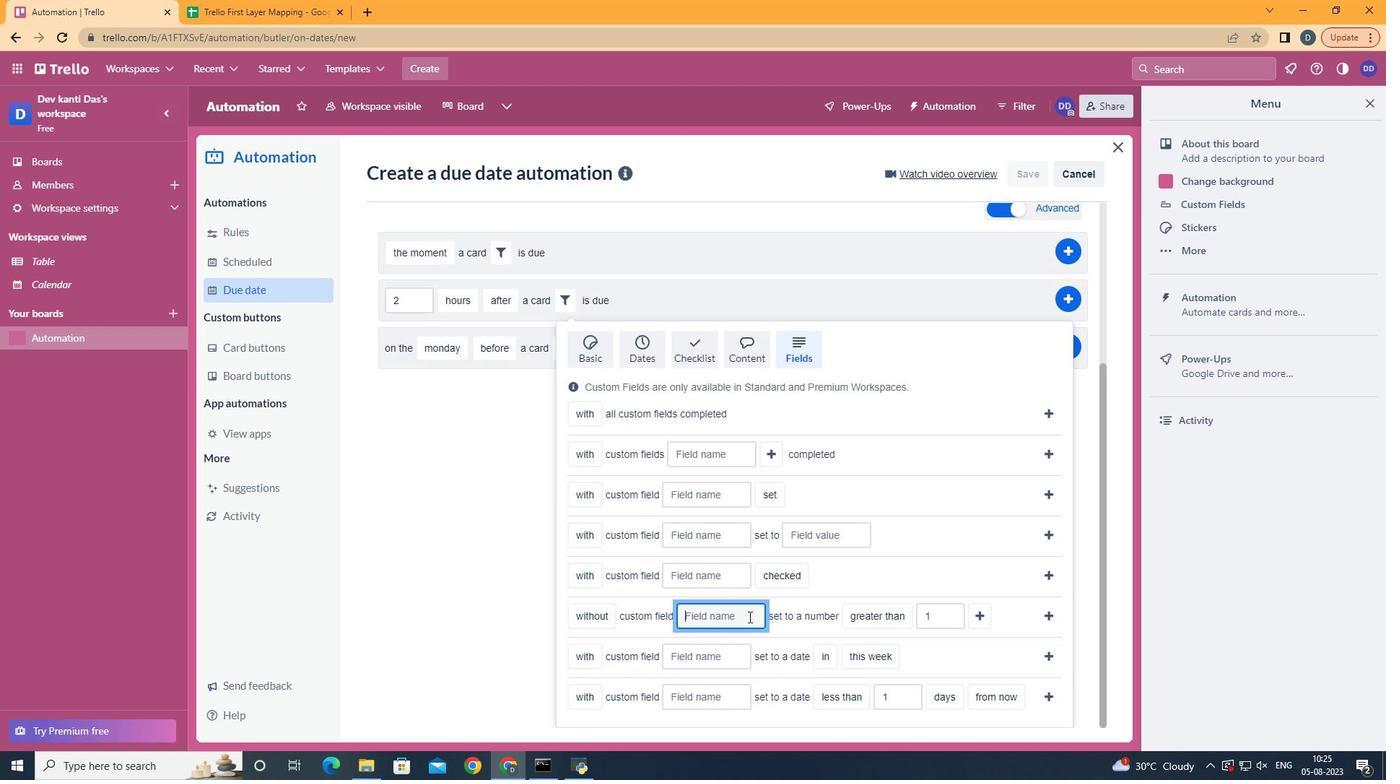 
Action: Mouse moved to (748, 616)
Screenshot: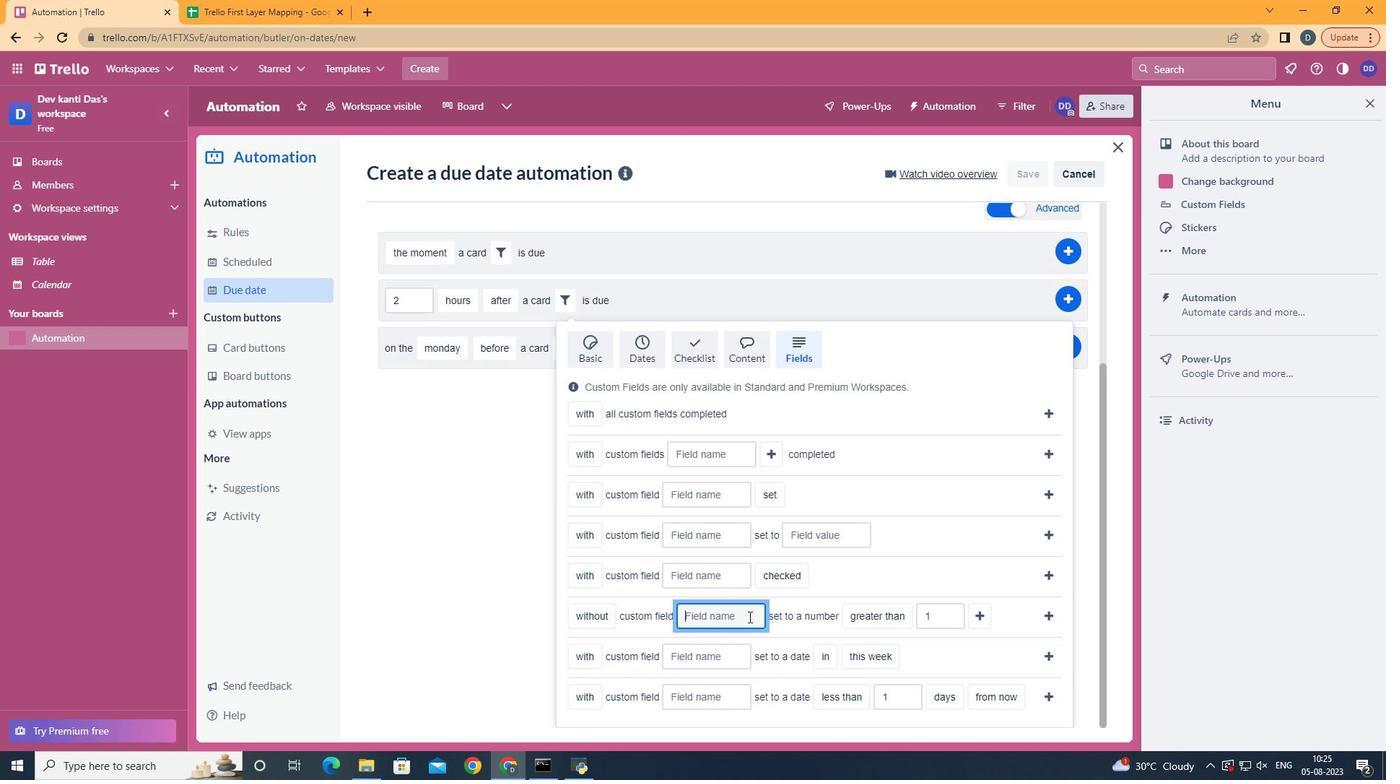 
Action: Key pressed <Key.shift>Resume
Screenshot: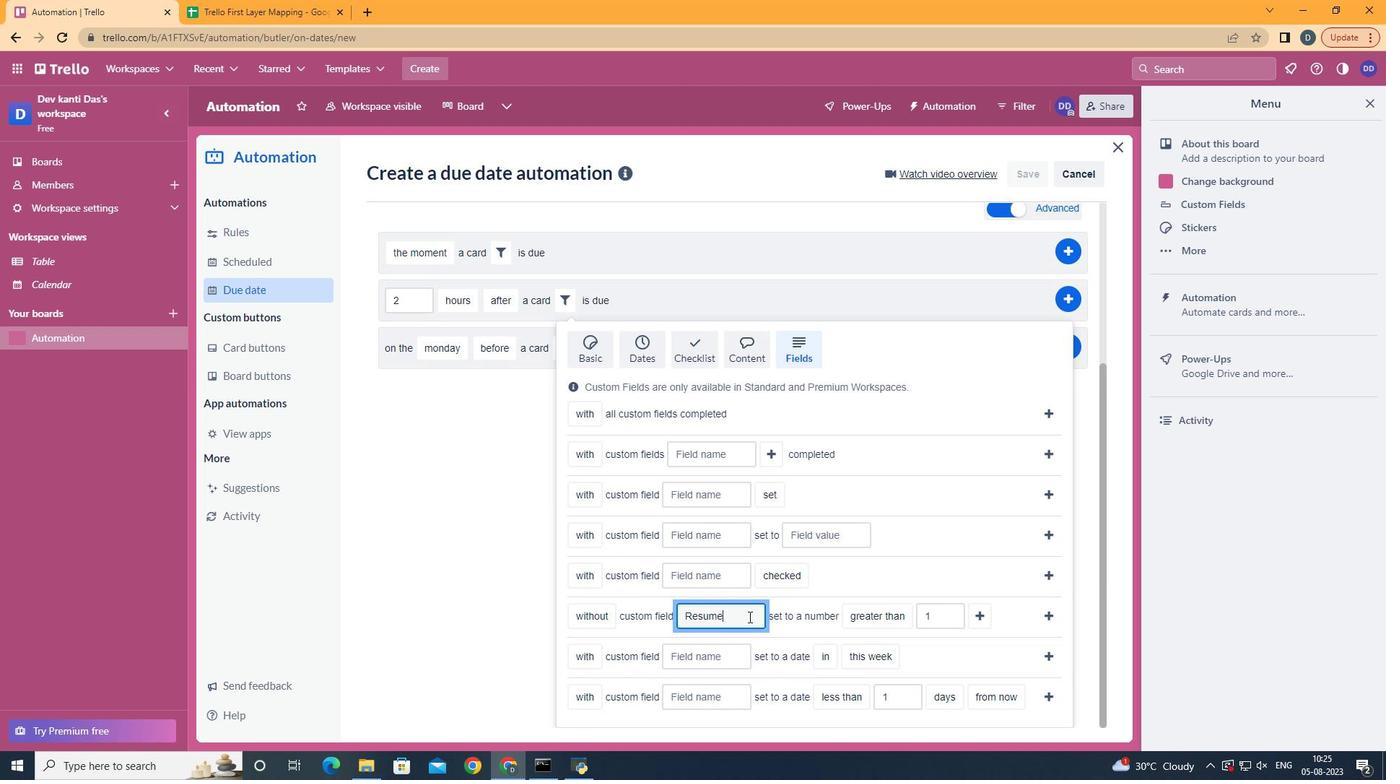 
Action: Mouse moved to (908, 593)
Screenshot: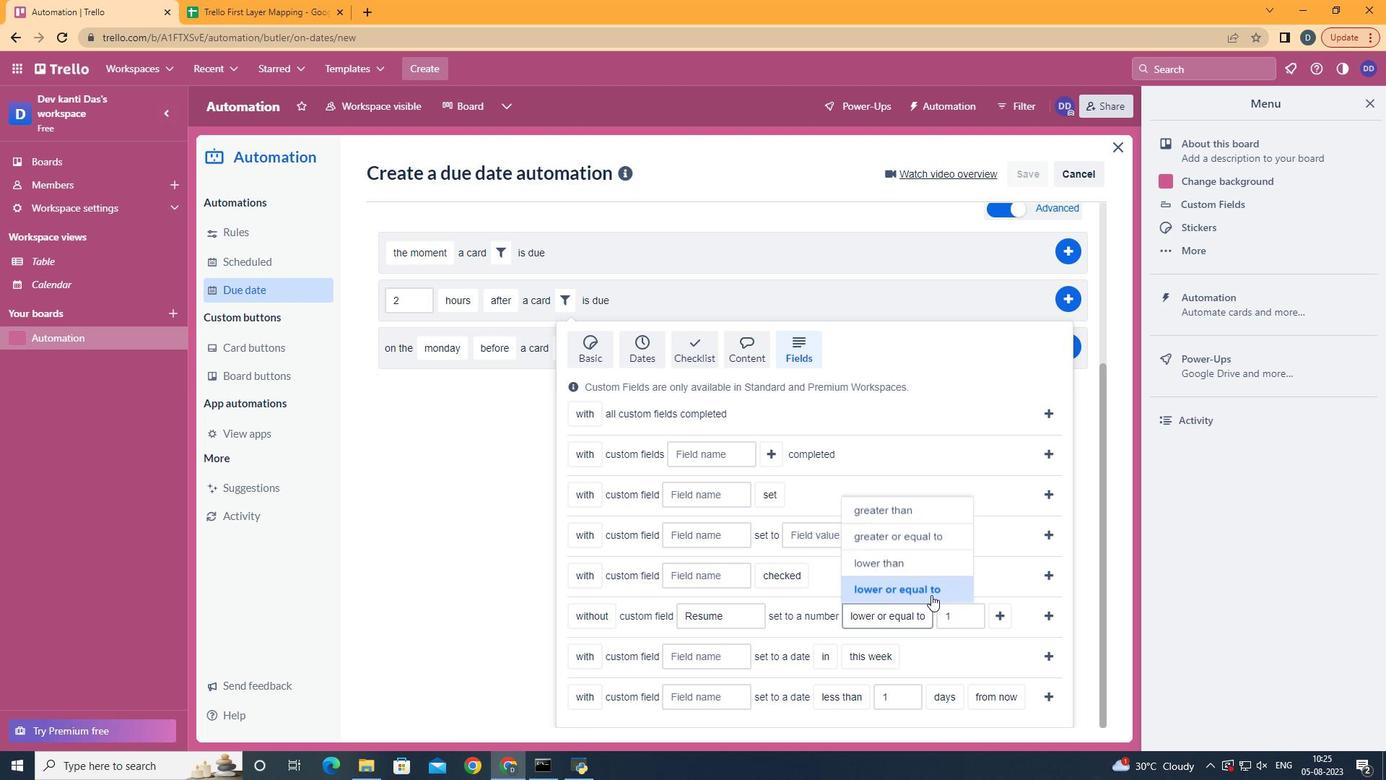 
Action: Mouse pressed left at (908, 593)
Screenshot: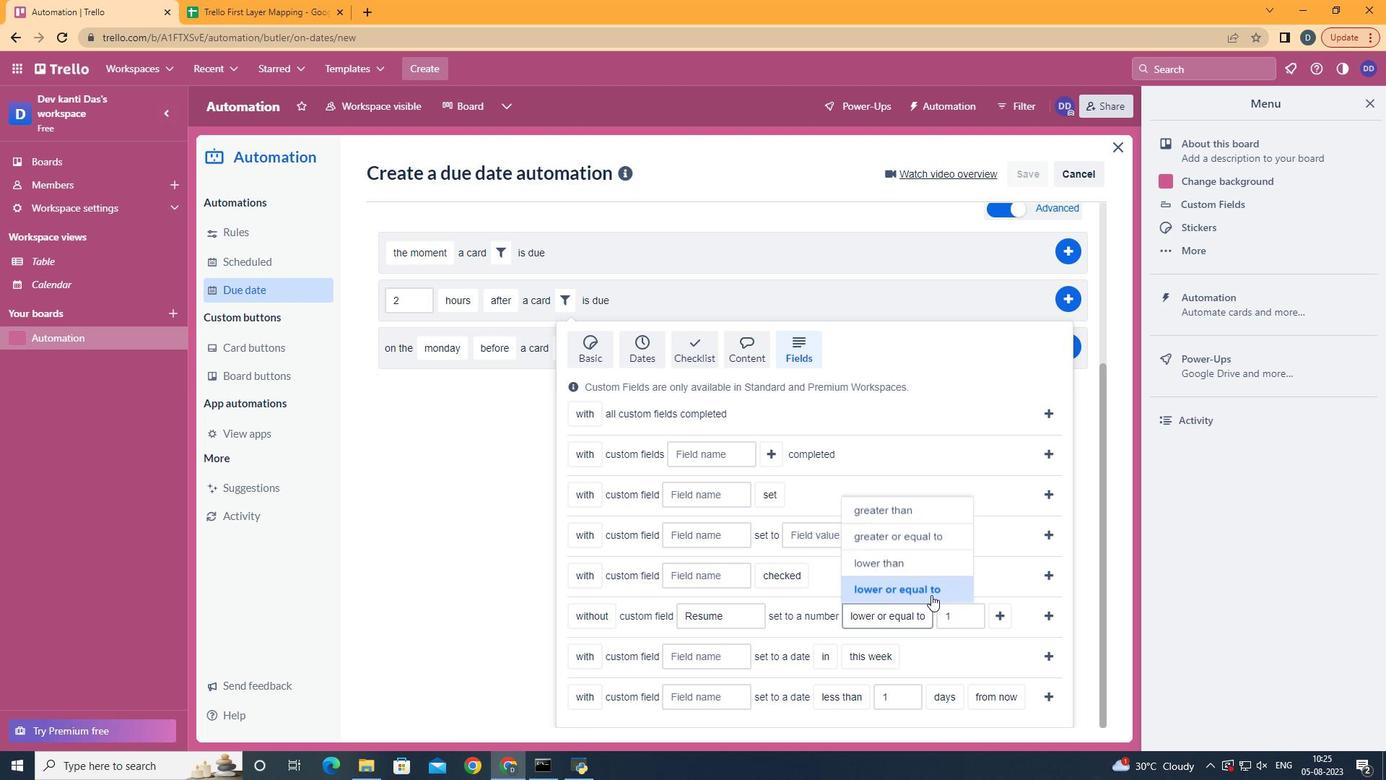 
Action: Mouse moved to (1004, 611)
Screenshot: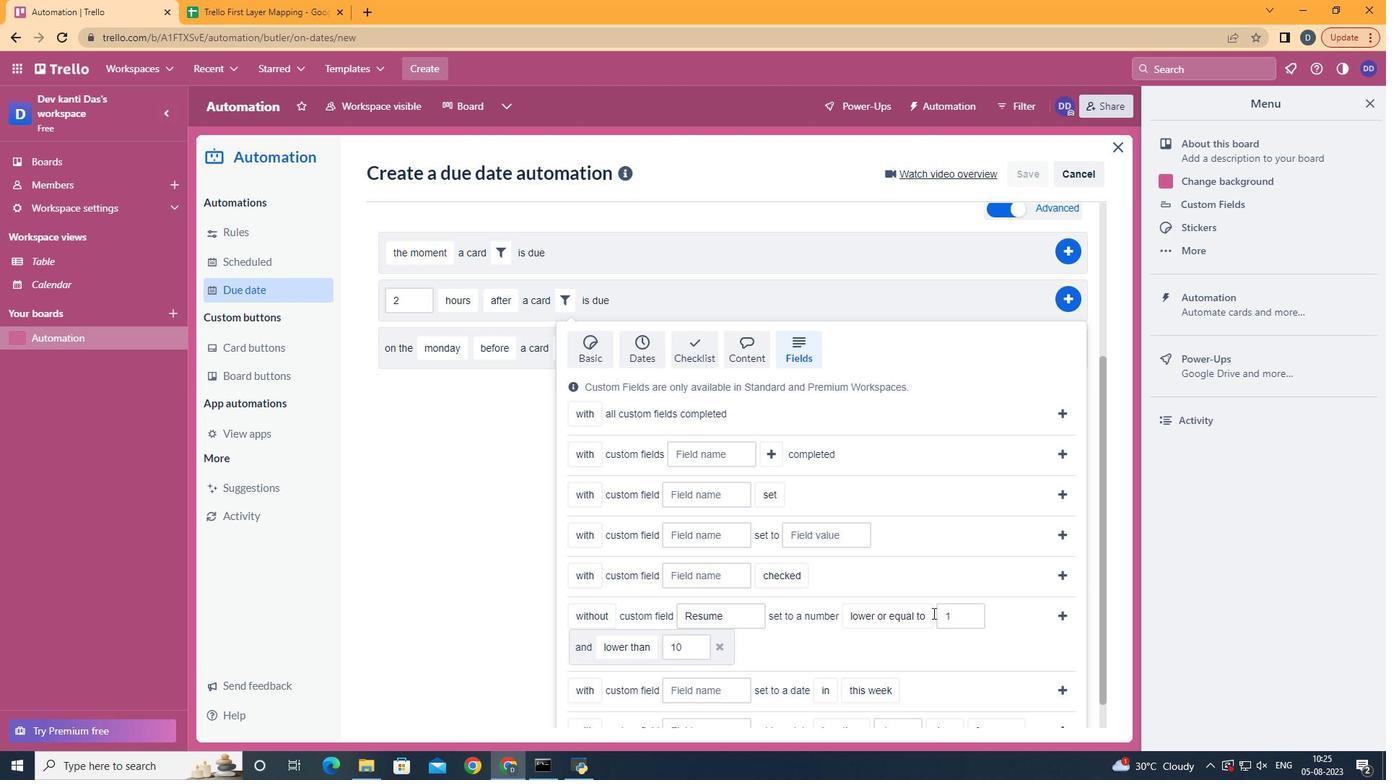 
Action: Mouse pressed left at (1004, 611)
Screenshot: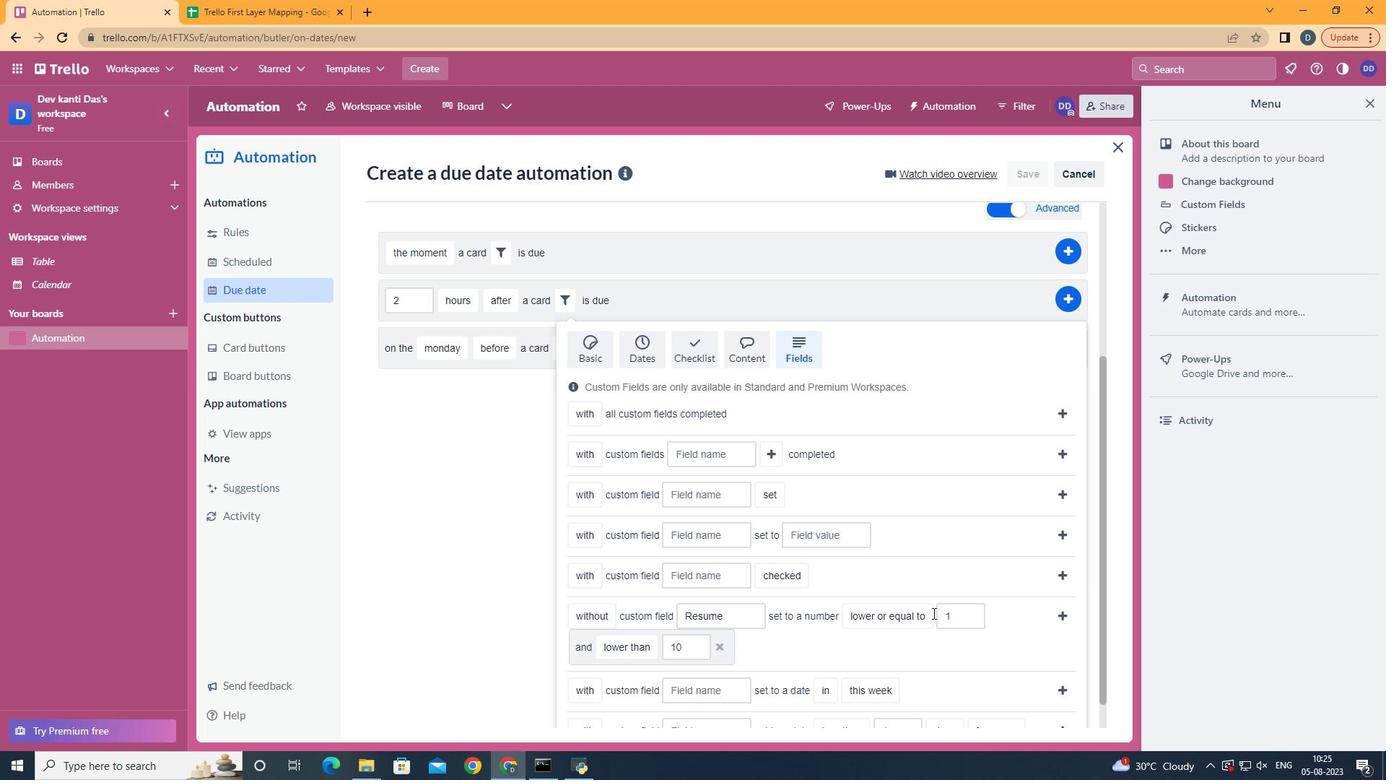 
Action: Mouse moved to (663, 568)
Screenshot: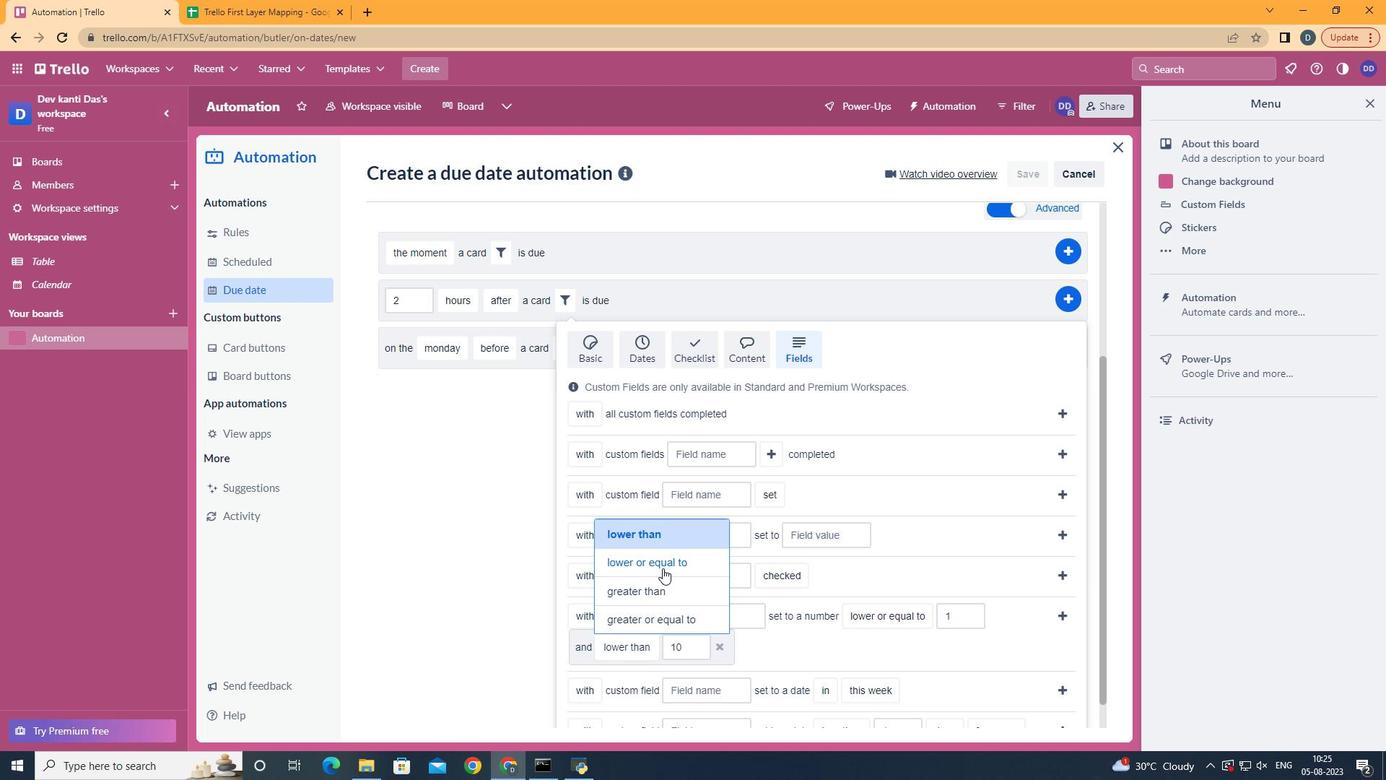 
Action: Mouse pressed left at (663, 568)
Screenshot: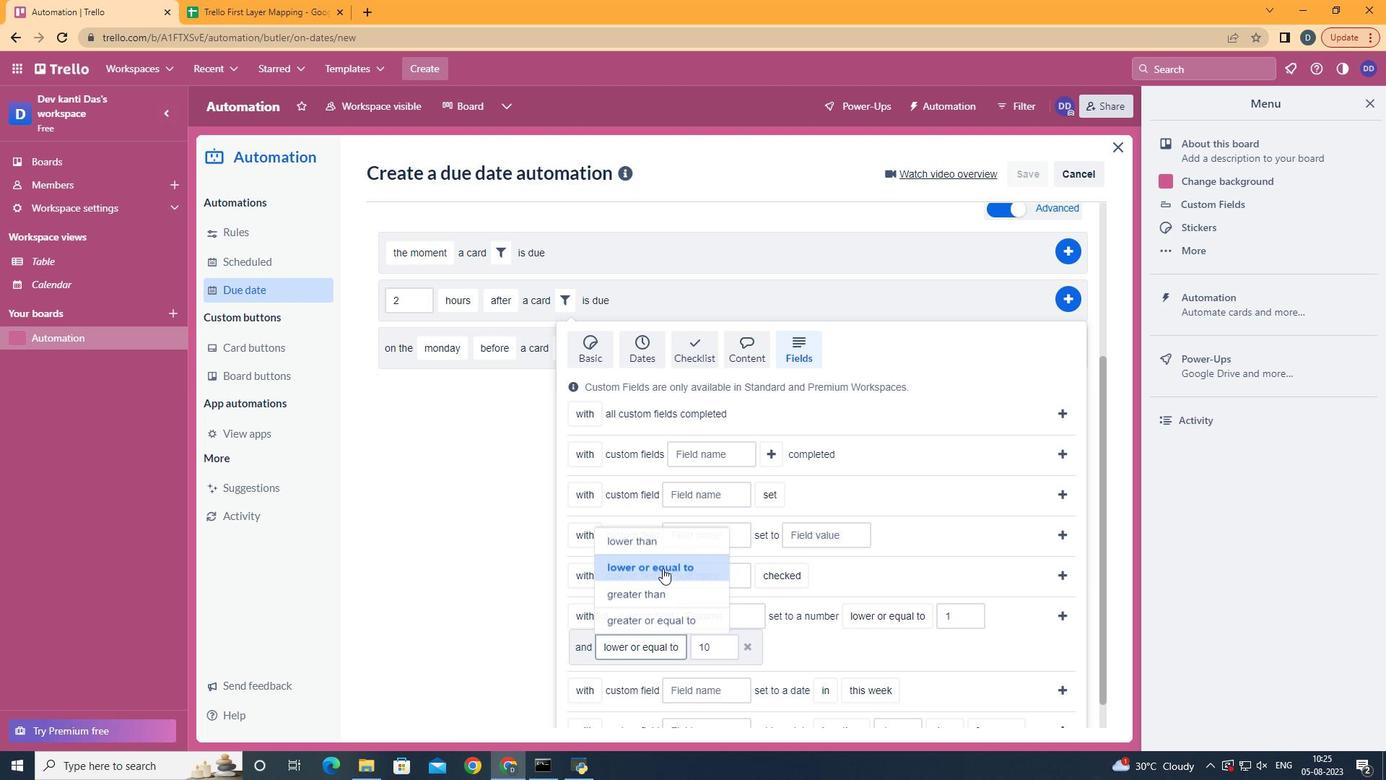 
Action: Mouse moved to (1068, 618)
Screenshot: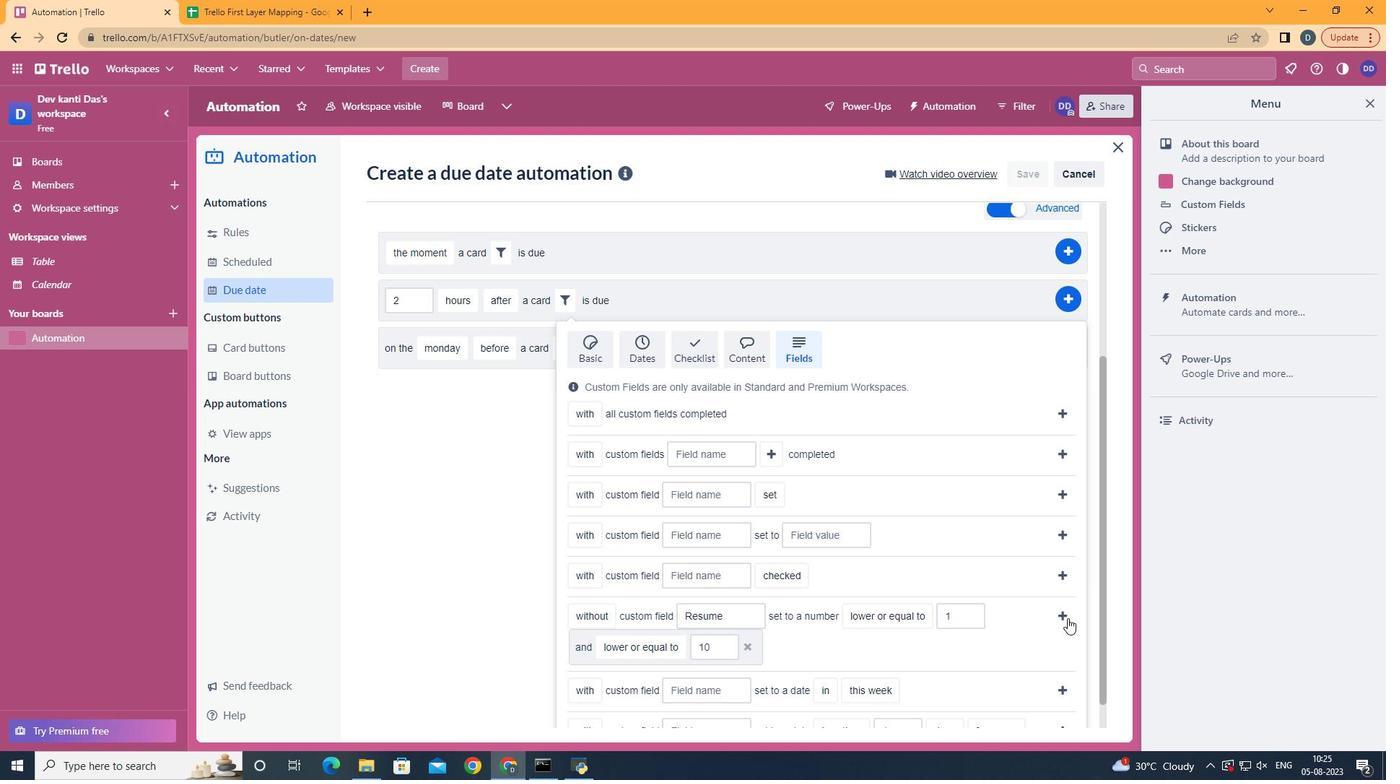 
Action: Mouse pressed left at (1068, 618)
Screenshot: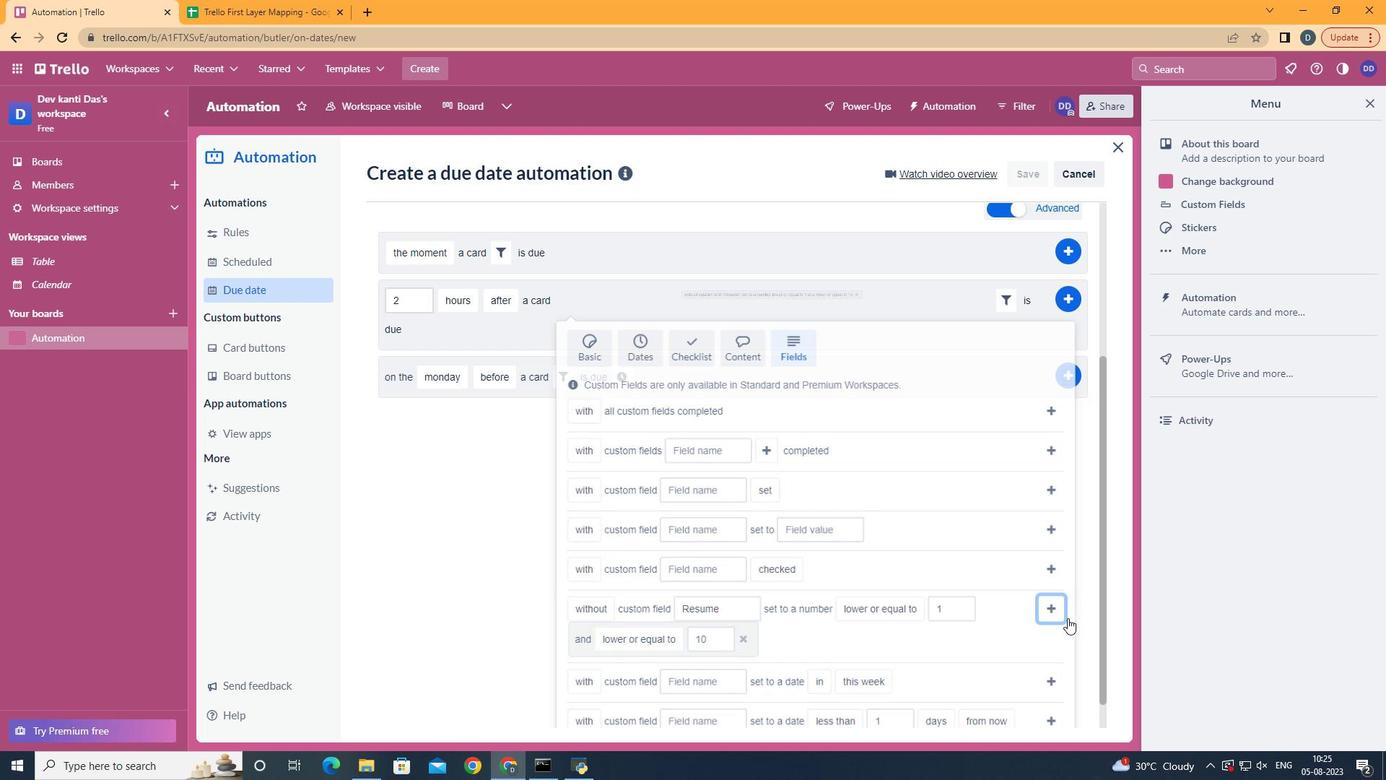 
Action: Mouse moved to (1068, 521)
Screenshot: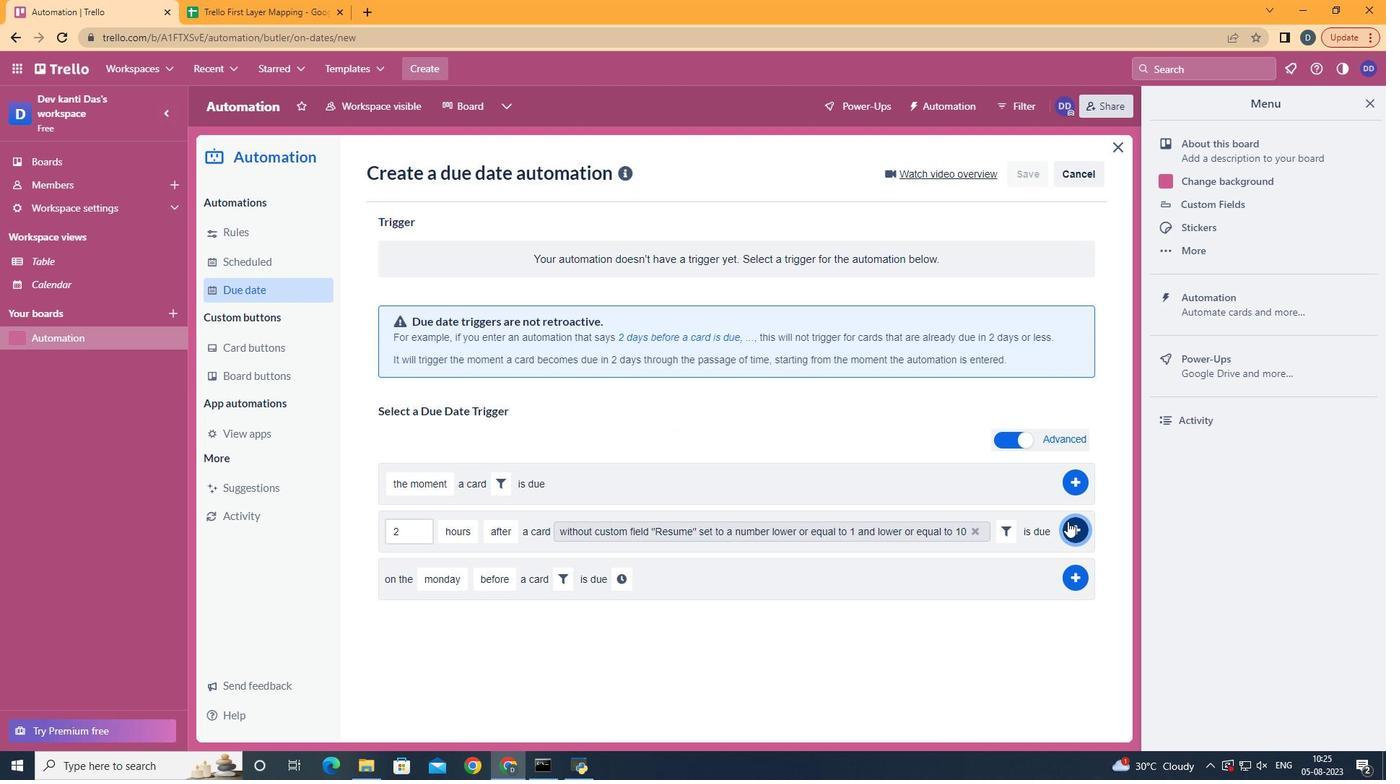 
Action: Mouse pressed left at (1068, 521)
Screenshot: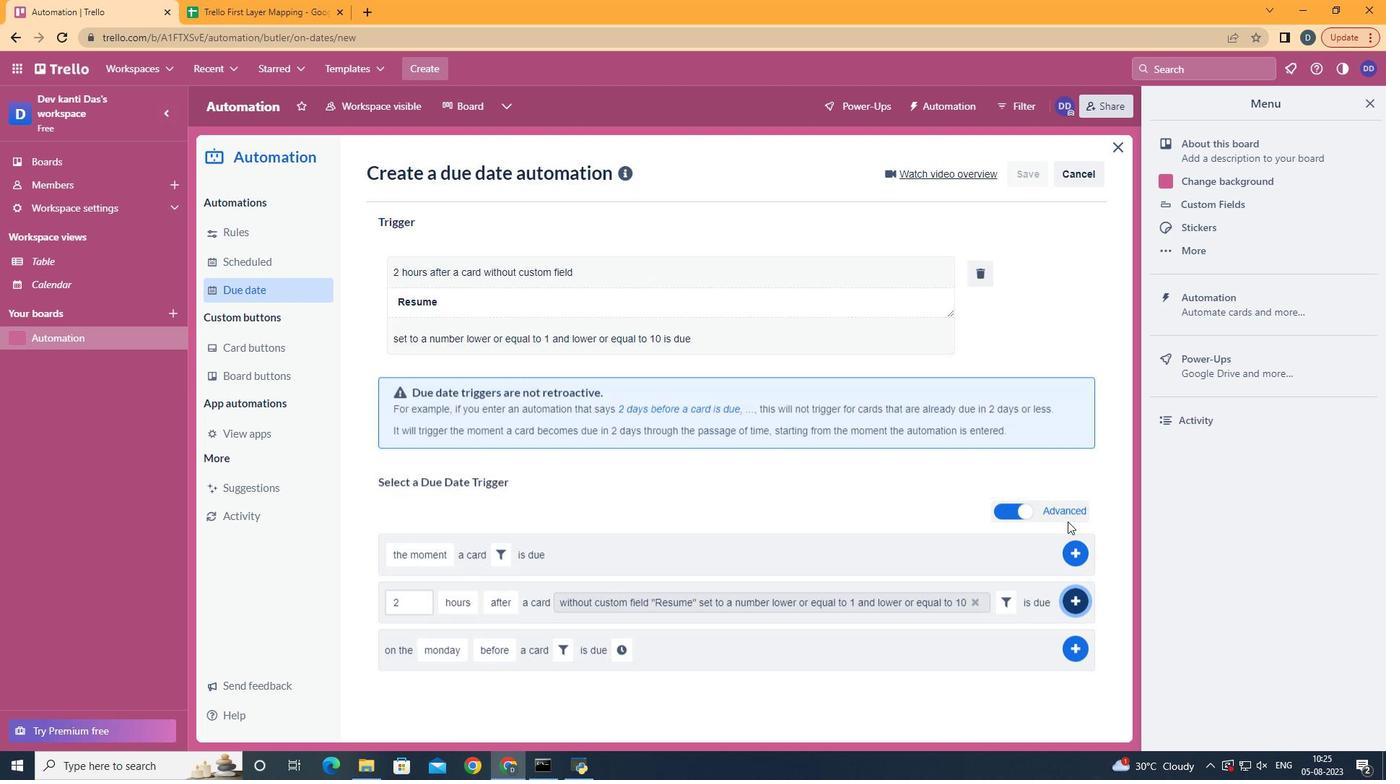 
Action: Mouse moved to (716, 247)
Screenshot: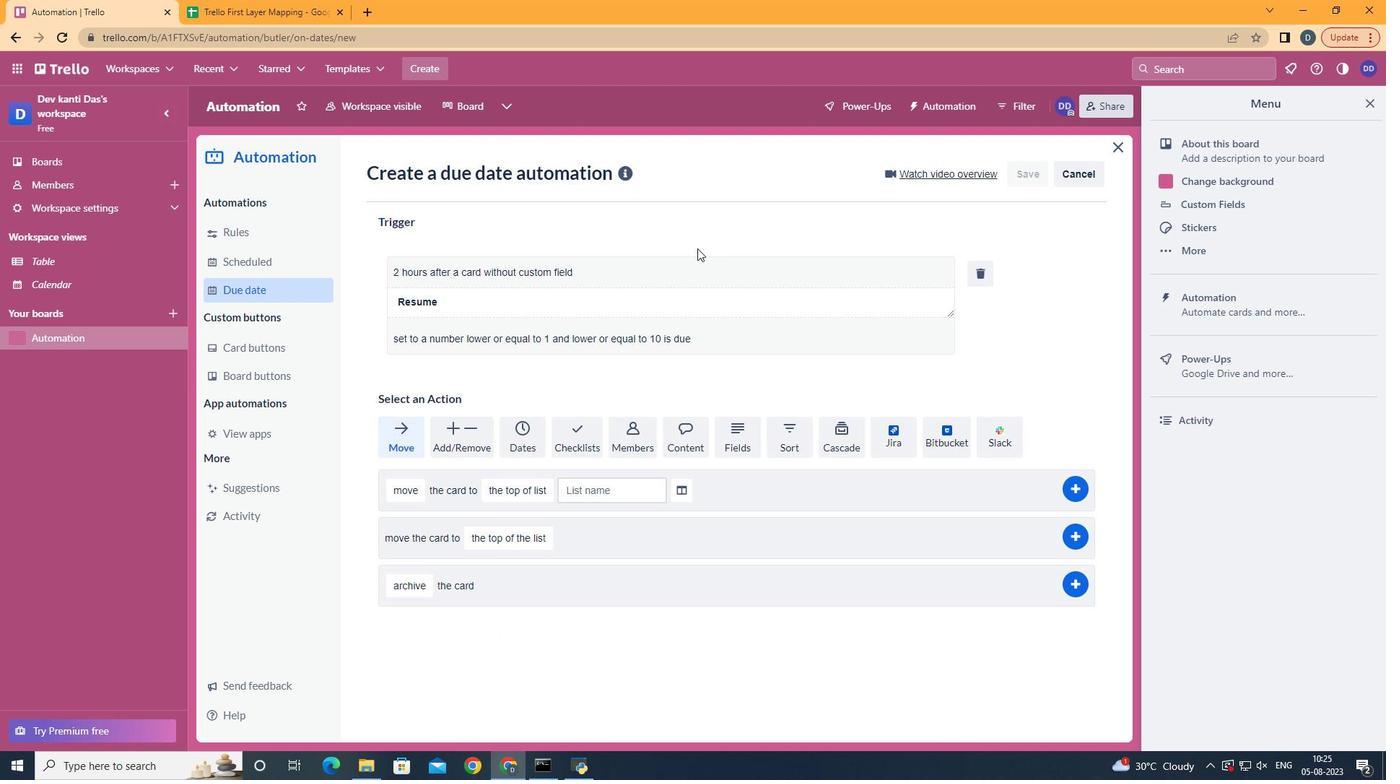 
